 Task: Create in the project BeyondPlan and in the Backlog issue 'Develop a new feature to allow for dynamic form creation and customization' a child issue 'Integration with safety management systems', and assign it to team member softage.2@softage.net. Create in the project BeyondPlan and in the Backlog issue 'Improve the accuracy of search results by implementing machine learning algorithms' a child issue 'Code optimization for low-latency data encryption', and assign it to team member softage.3@softage.net
Action: Mouse moved to (231, 62)
Screenshot: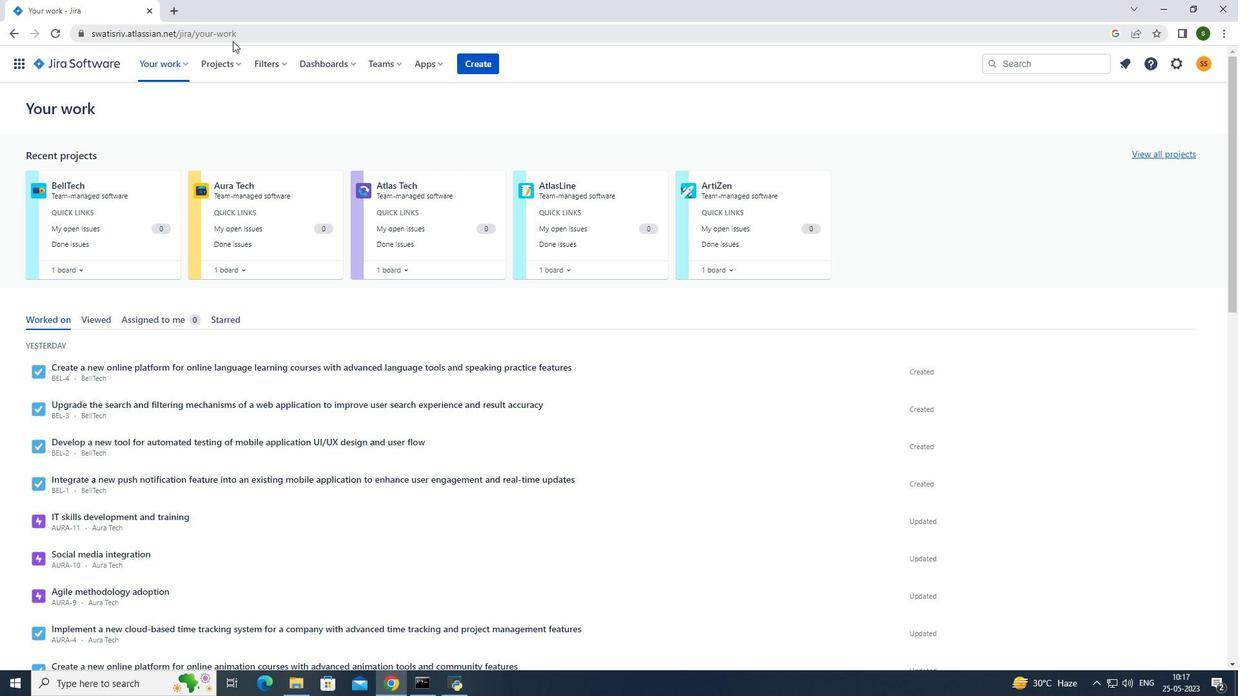 
Action: Mouse pressed left at (231, 62)
Screenshot: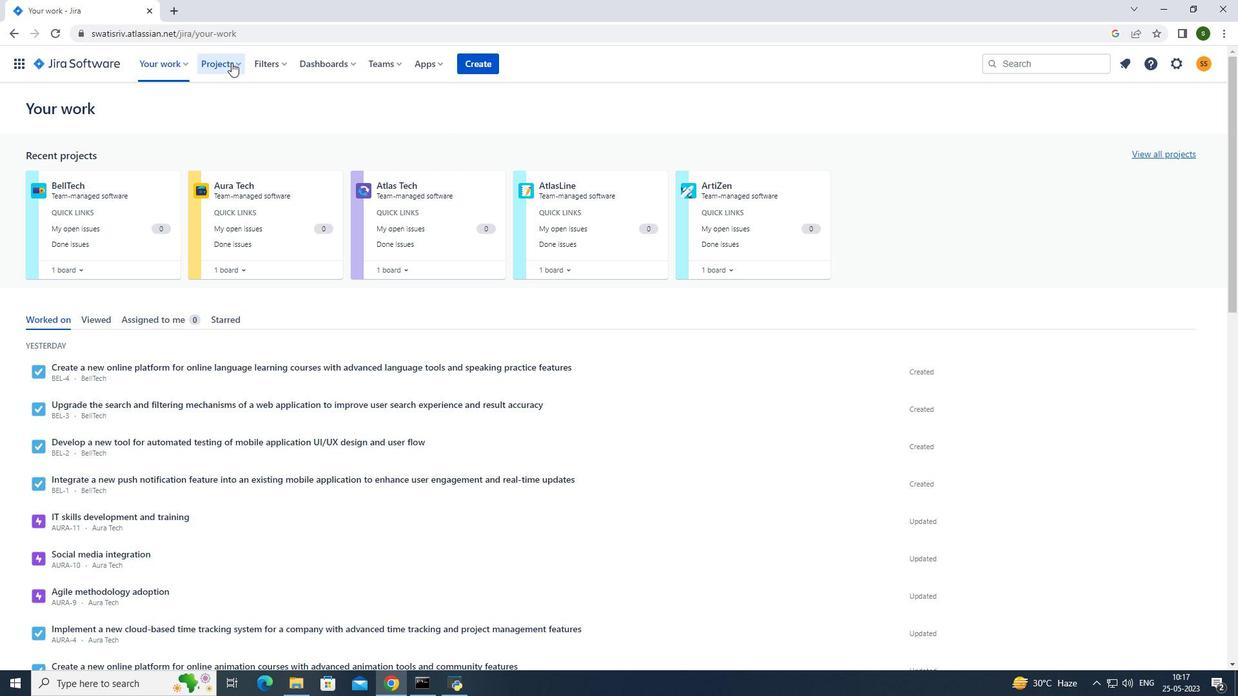 
Action: Mouse moved to (259, 118)
Screenshot: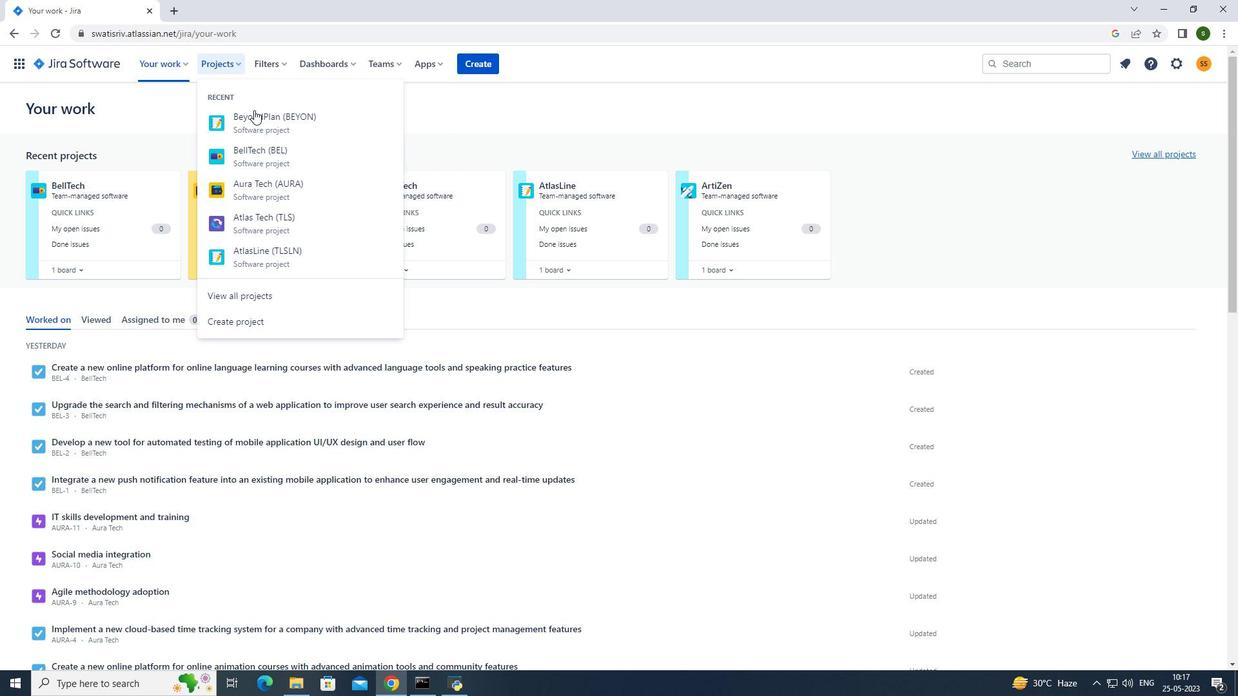 
Action: Mouse pressed left at (259, 118)
Screenshot: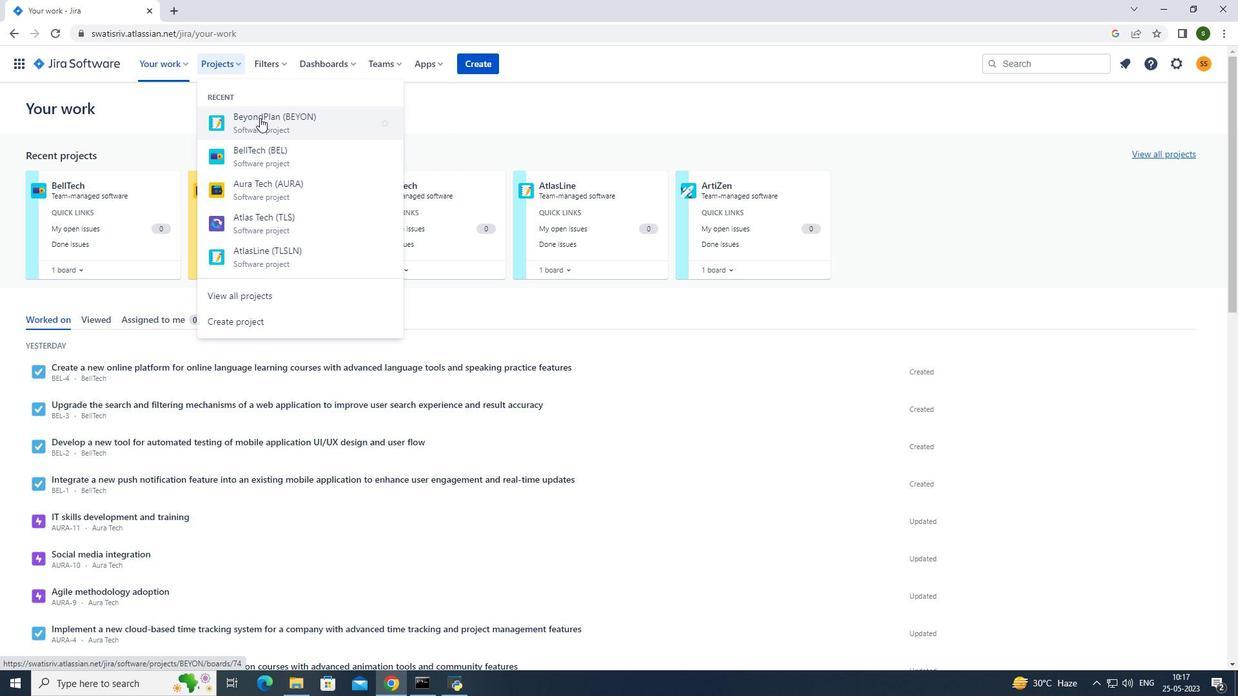 
Action: Mouse moved to (280, 438)
Screenshot: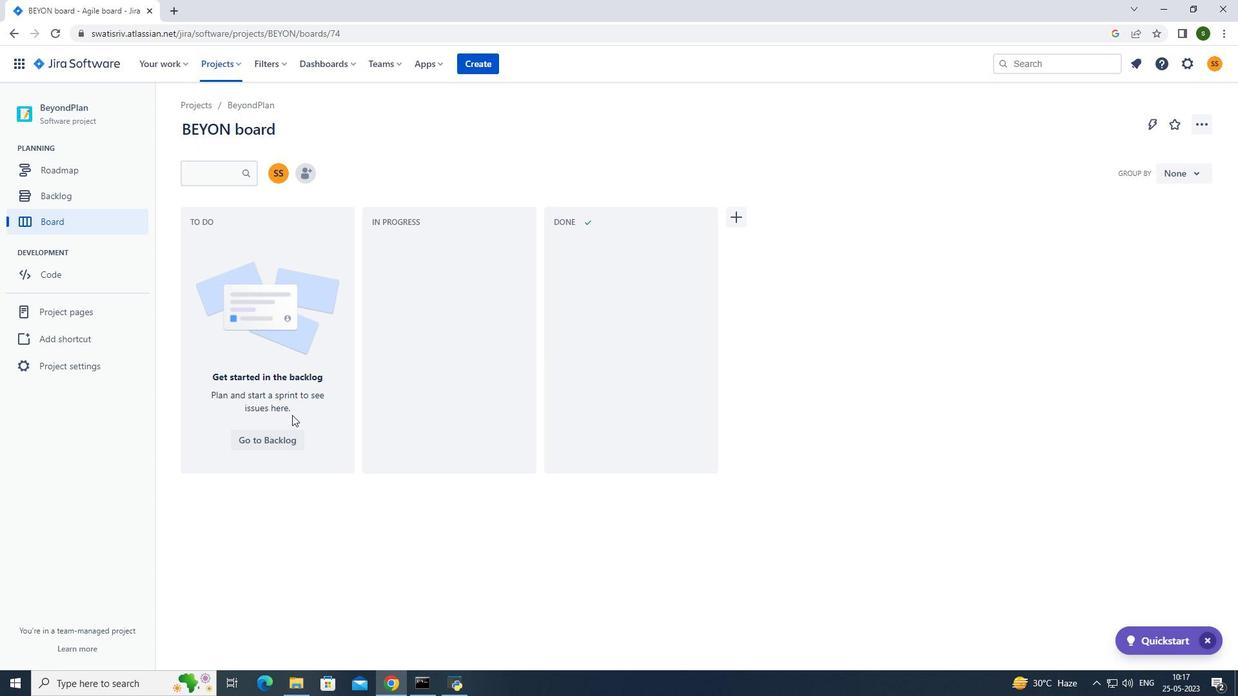 
Action: Mouse pressed left at (280, 438)
Screenshot: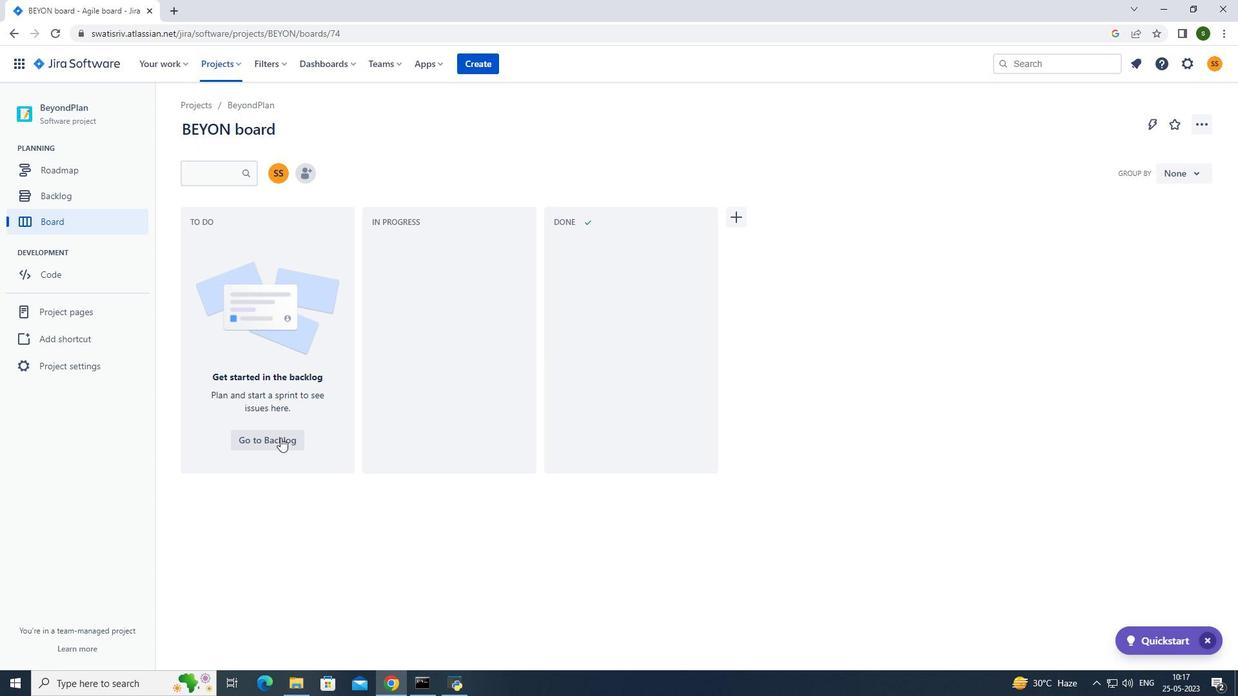 
Action: Mouse moved to (445, 380)
Screenshot: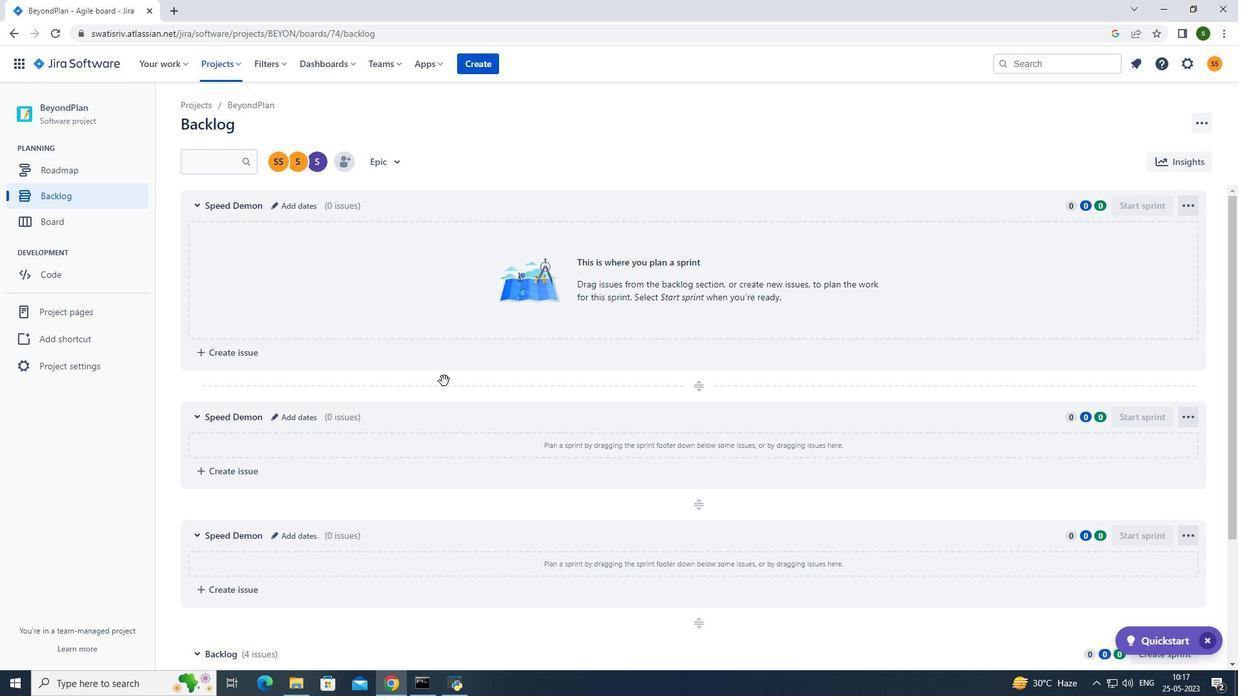 
Action: Mouse scrolled (445, 379) with delta (0, 0)
Screenshot: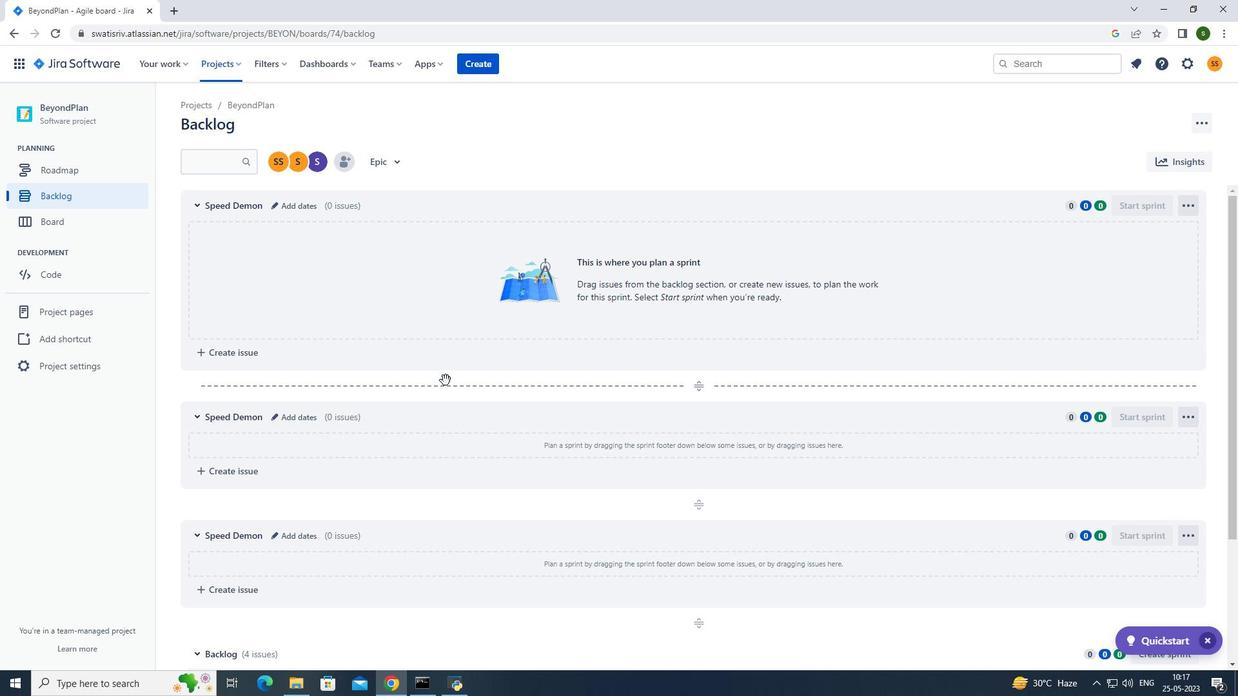 
Action: Mouse scrolled (445, 379) with delta (0, 0)
Screenshot: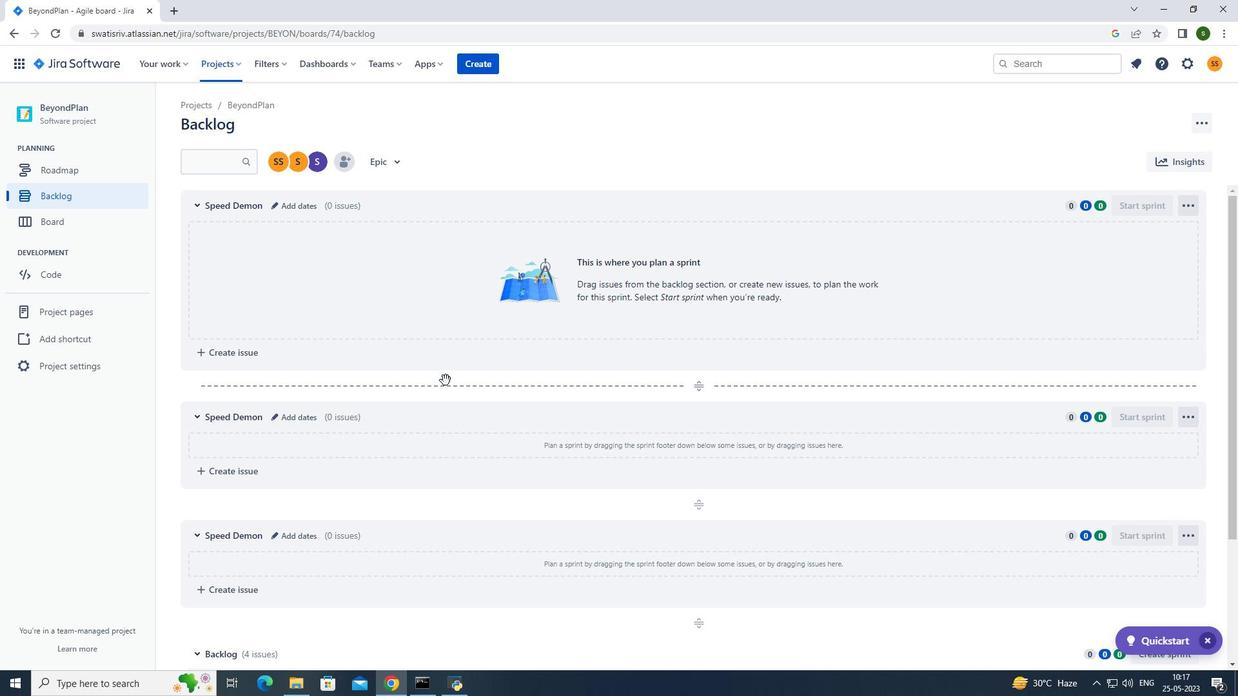 
Action: Mouse scrolled (445, 379) with delta (0, 0)
Screenshot: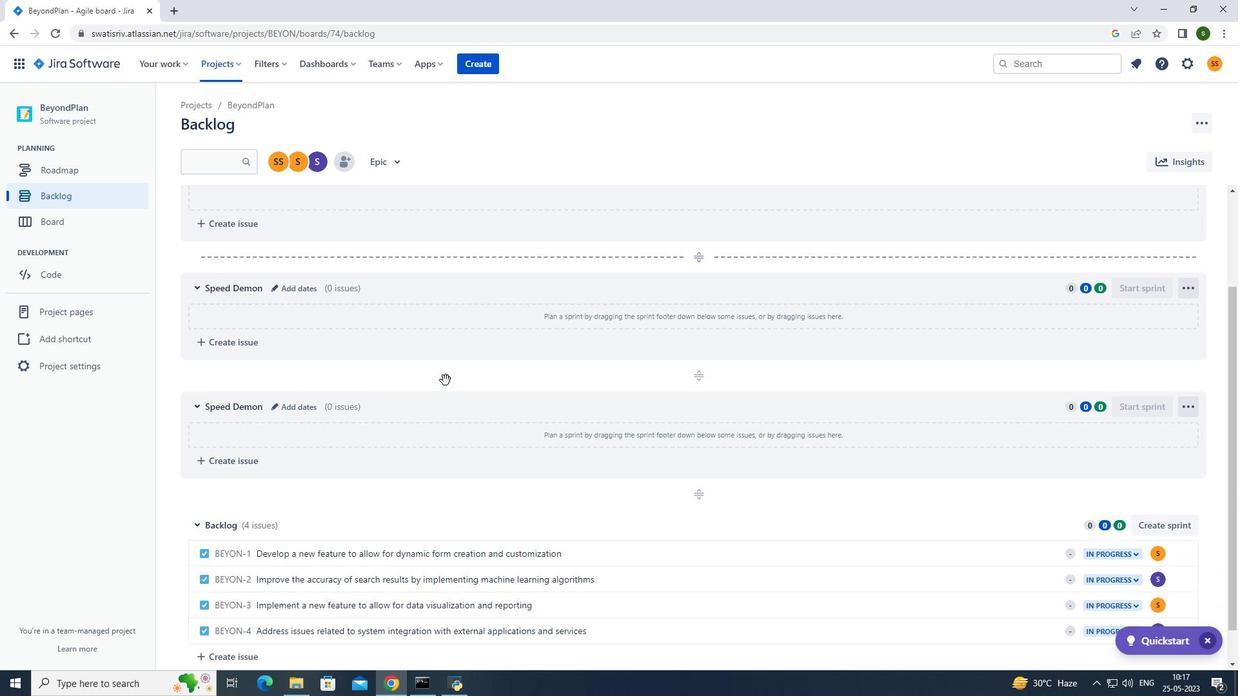
Action: Mouse scrolled (445, 379) with delta (0, 0)
Screenshot: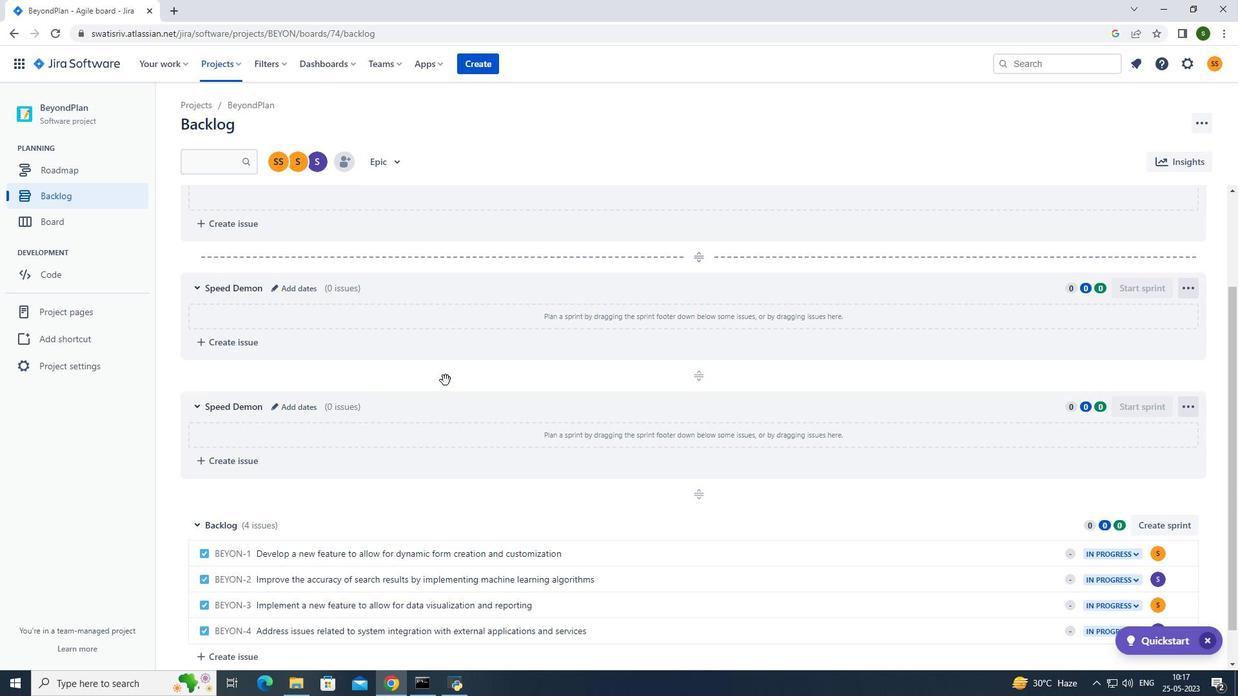 
Action: Mouse scrolled (445, 379) with delta (0, 0)
Screenshot: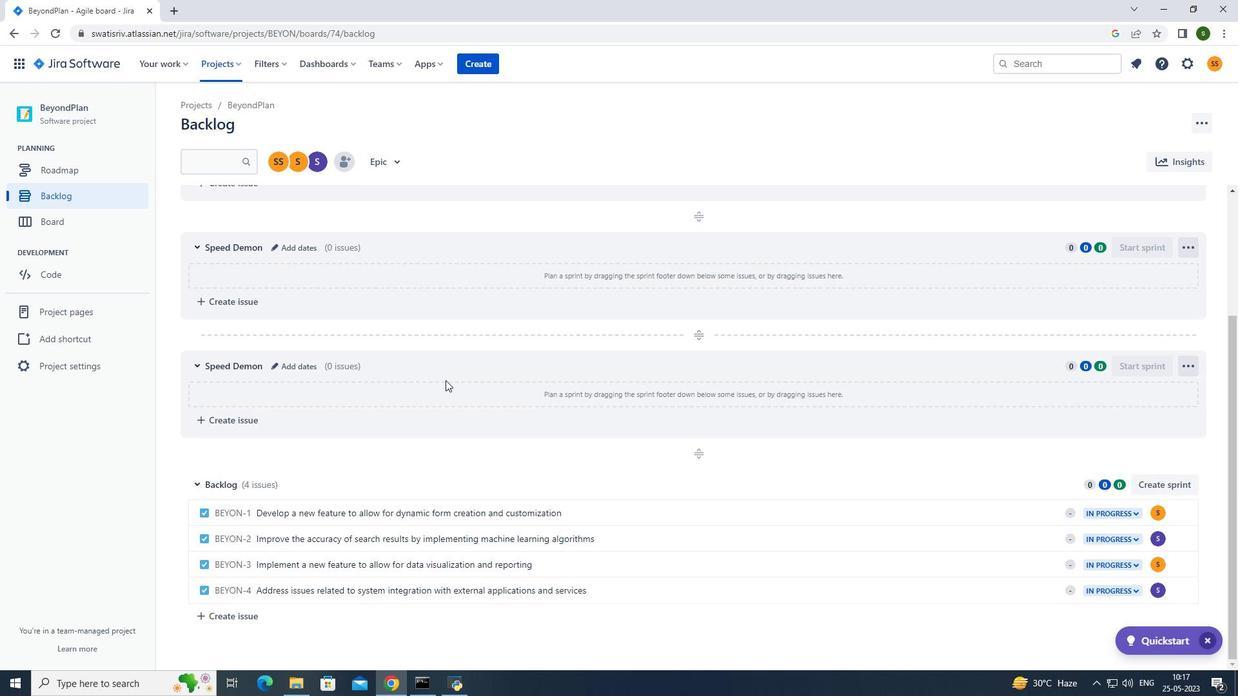 
Action: Mouse scrolled (445, 379) with delta (0, 0)
Screenshot: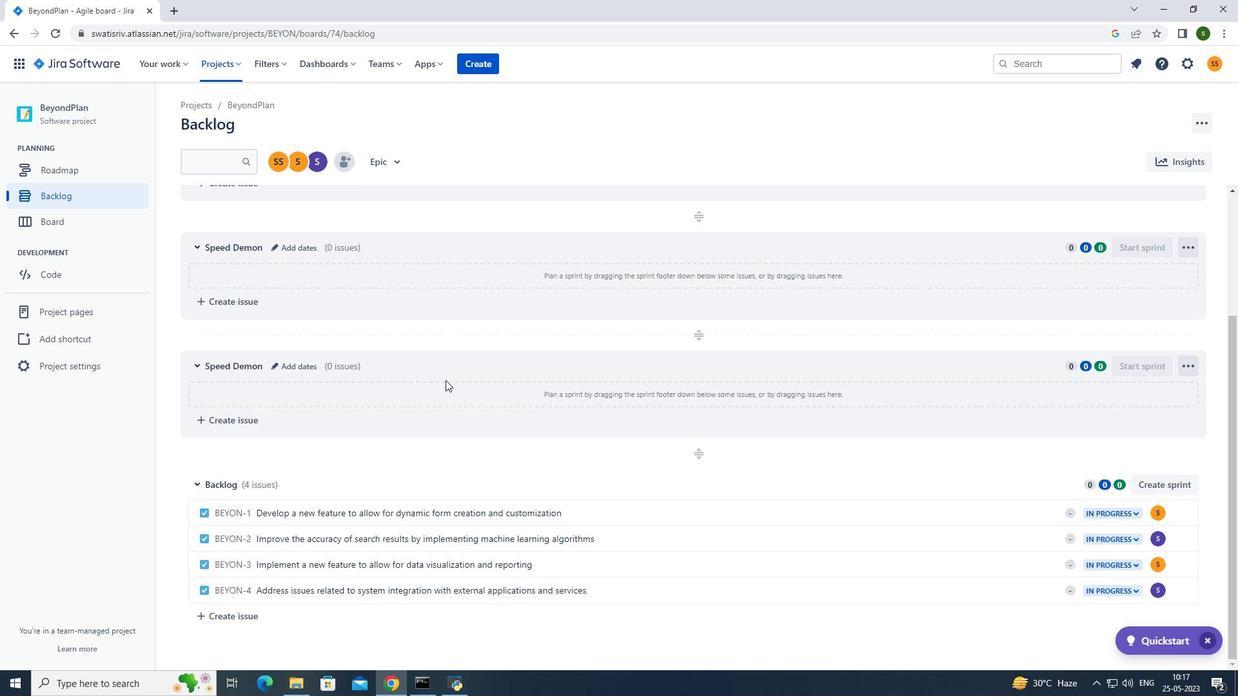 
Action: Mouse moved to (803, 513)
Screenshot: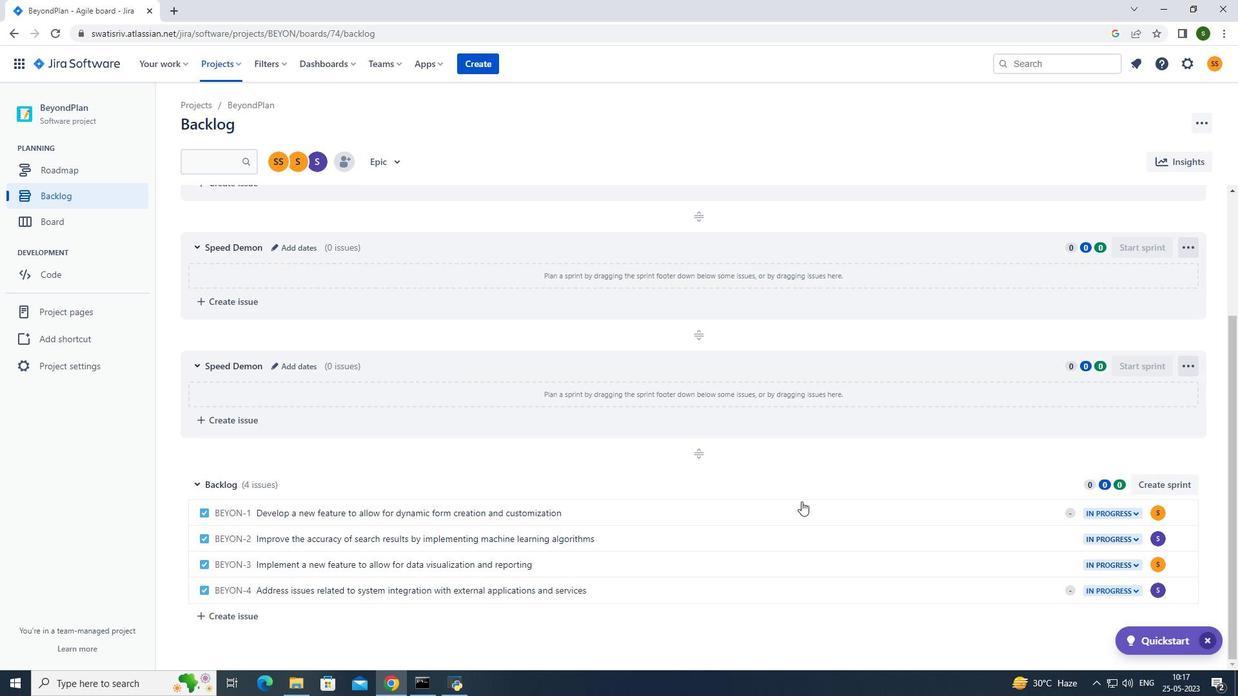 
Action: Mouse pressed left at (803, 513)
Screenshot: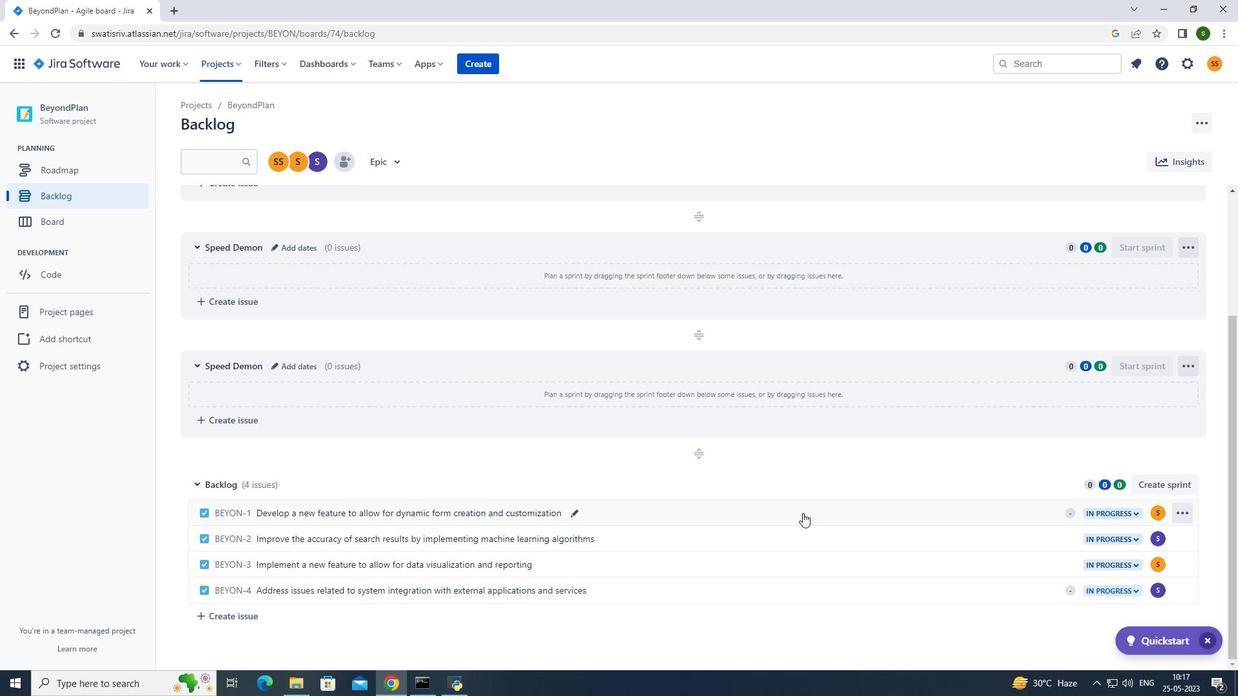 
Action: Mouse moved to (1005, 296)
Screenshot: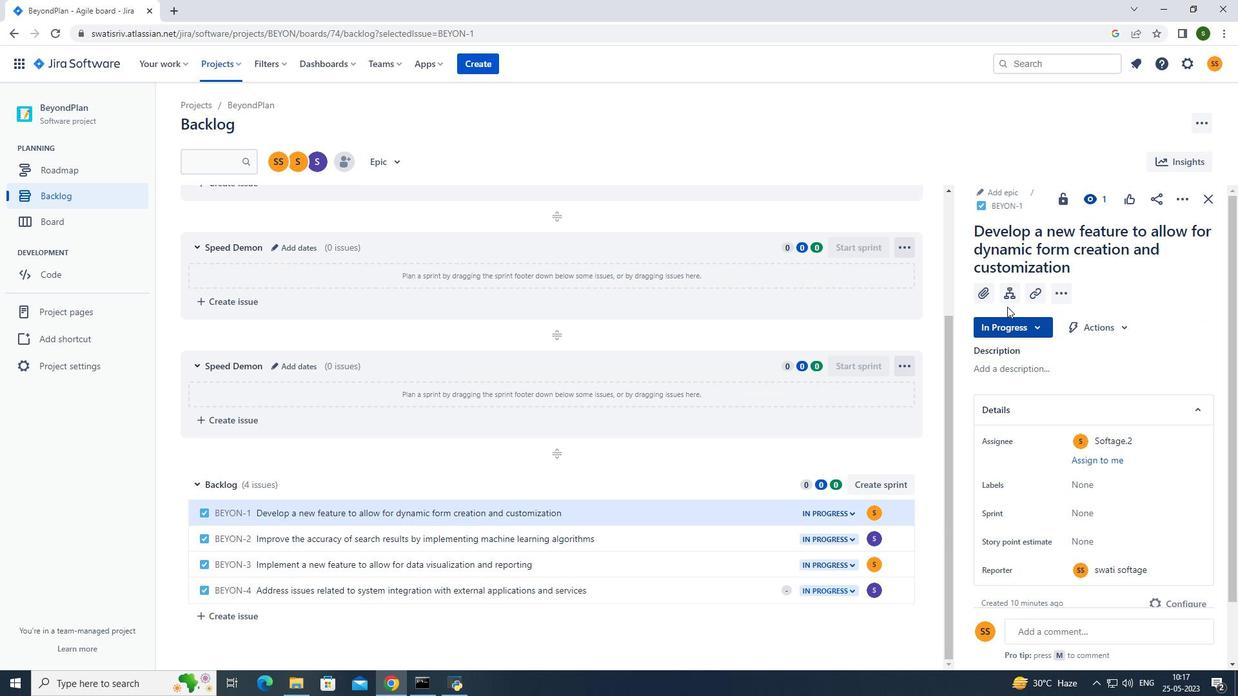 
Action: Mouse pressed left at (1005, 296)
Screenshot: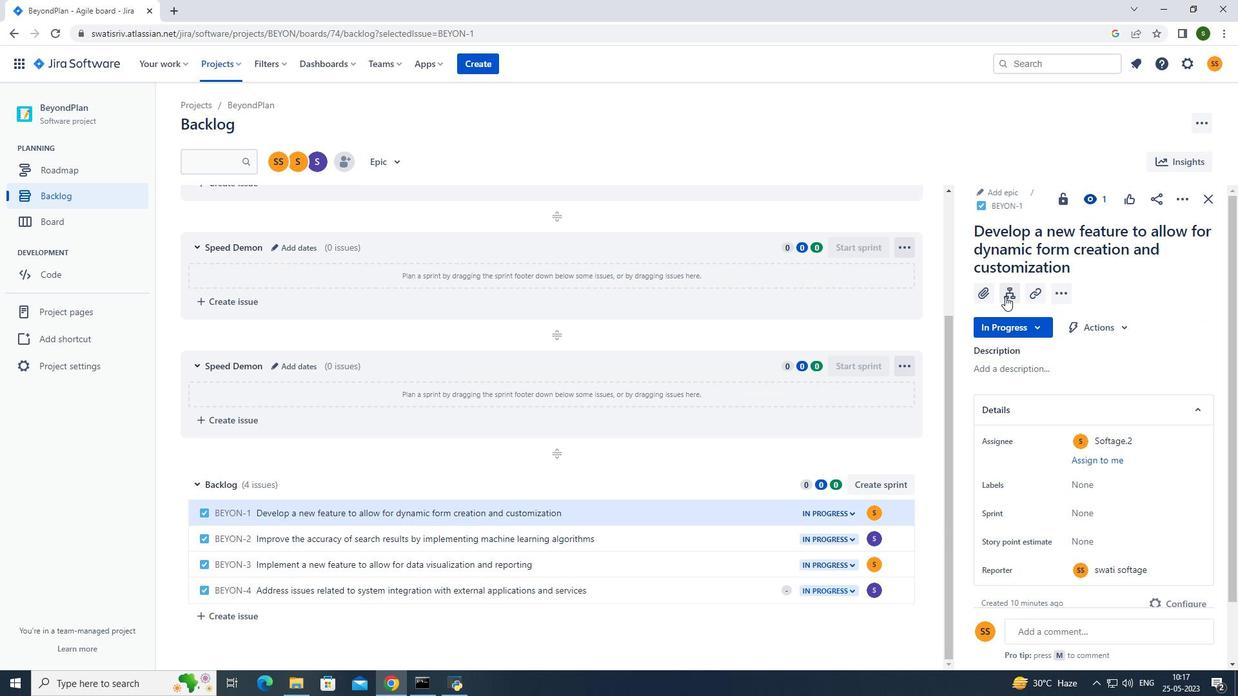 
Action: Mouse moved to (1011, 414)
Screenshot: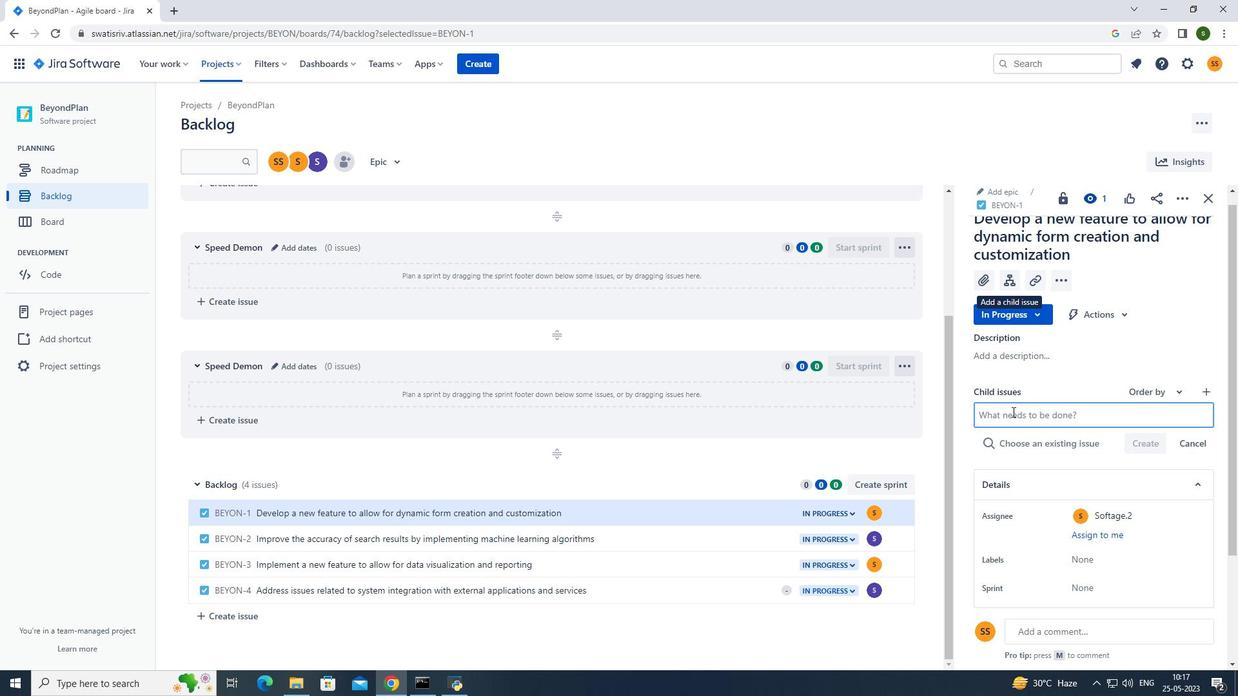 
Action: Mouse pressed left at (1011, 414)
Screenshot: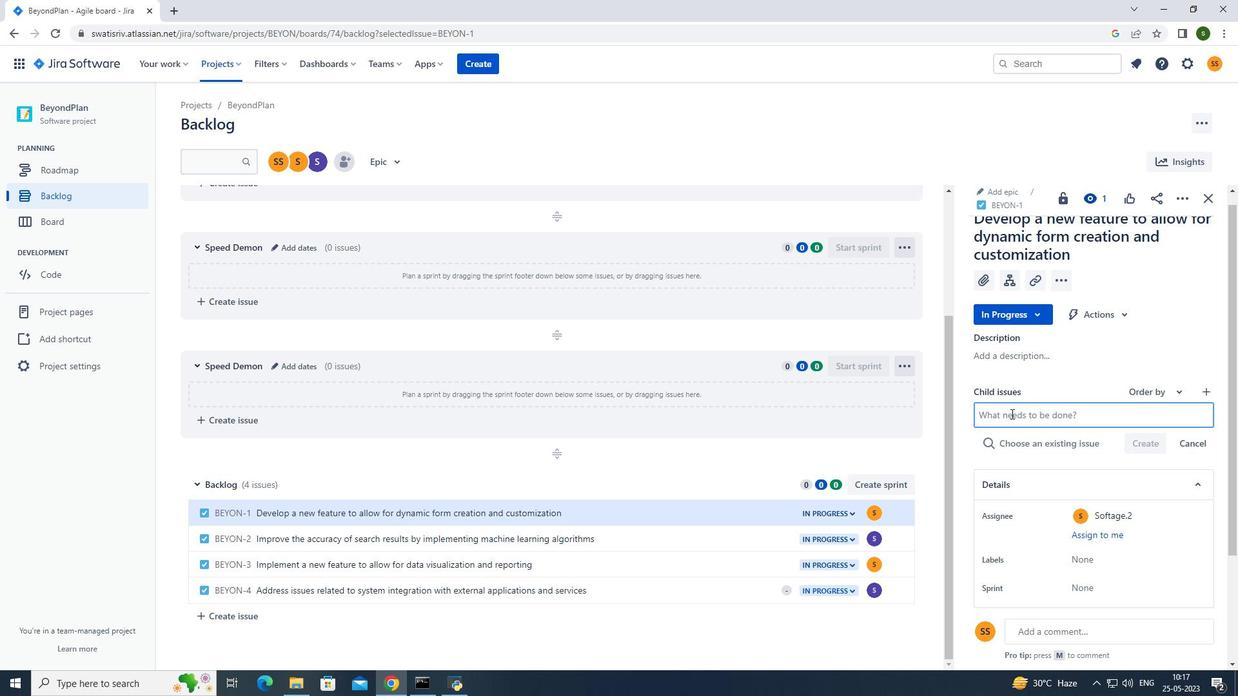 
Action: Key pressed <Key.caps_lock>I<Key.caps_lock>ntegray<Key.backspace>tion<Key.space>with<Key.space>safety<Key.space>management<Key.space>systems<Key.enter>
Screenshot: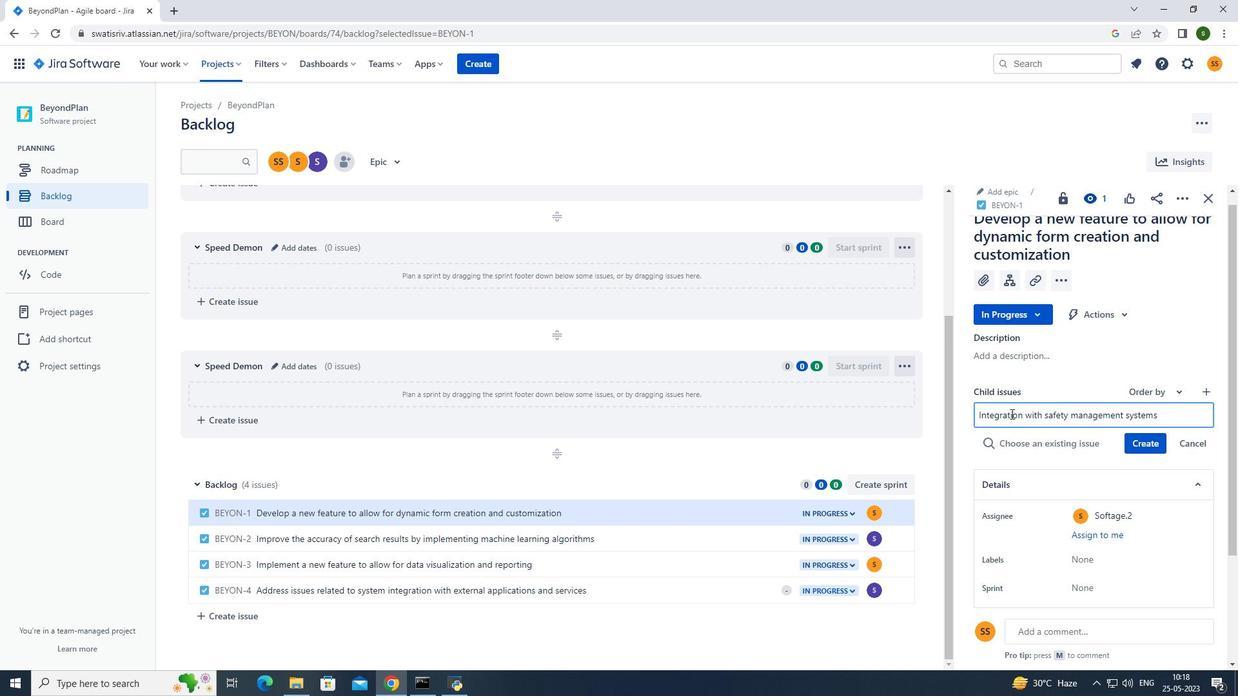 
Action: Mouse moved to (1157, 425)
Screenshot: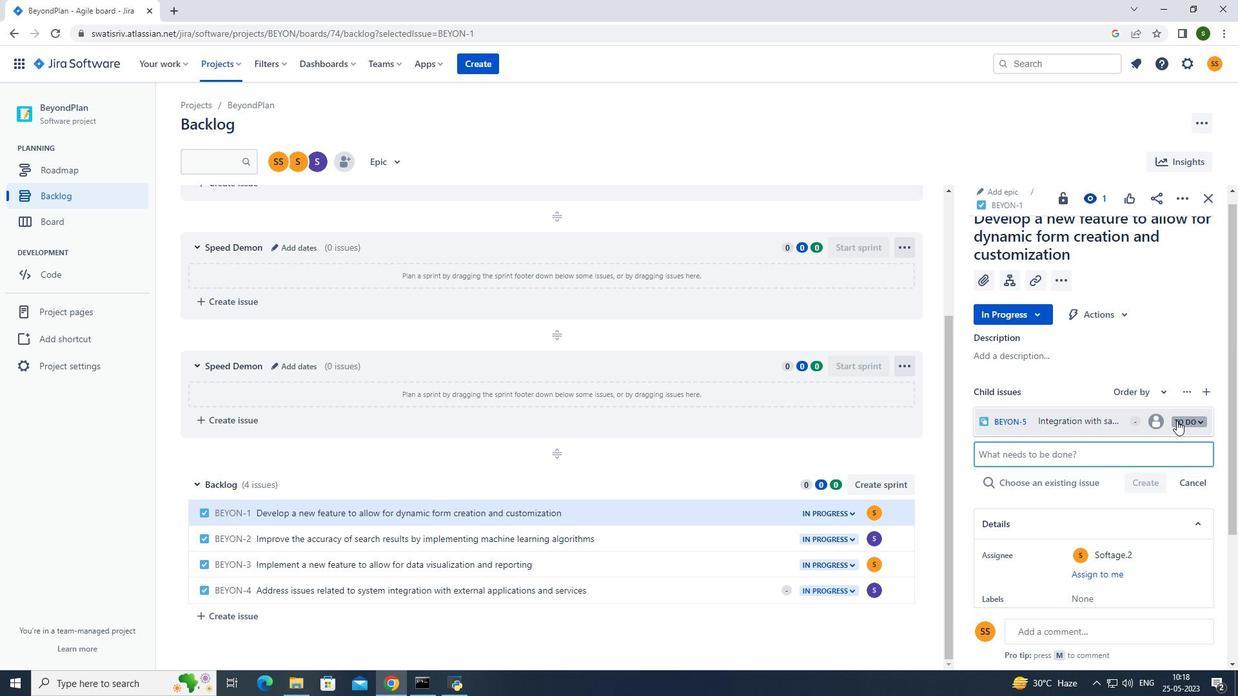 
Action: Mouse pressed left at (1157, 425)
Screenshot: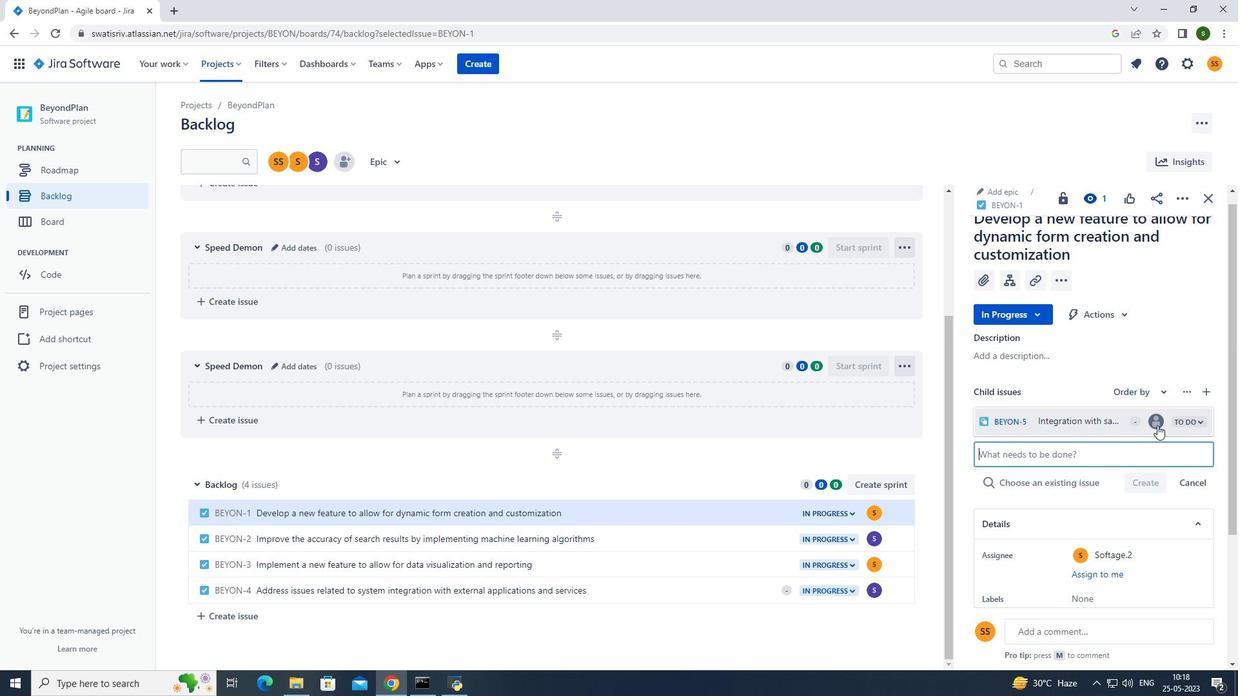 
Action: Mouse moved to (1047, 350)
Screenshot: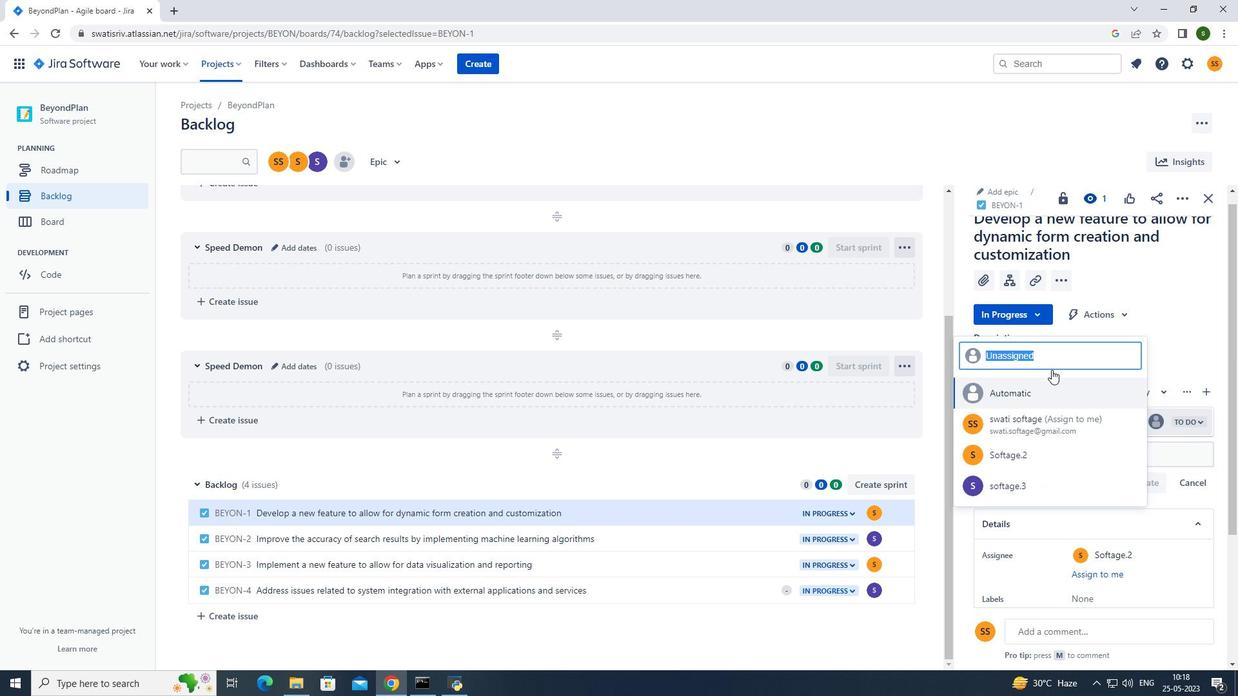
Action: Key pressed softage.2<Key.shift>@softage.net
Screenshot: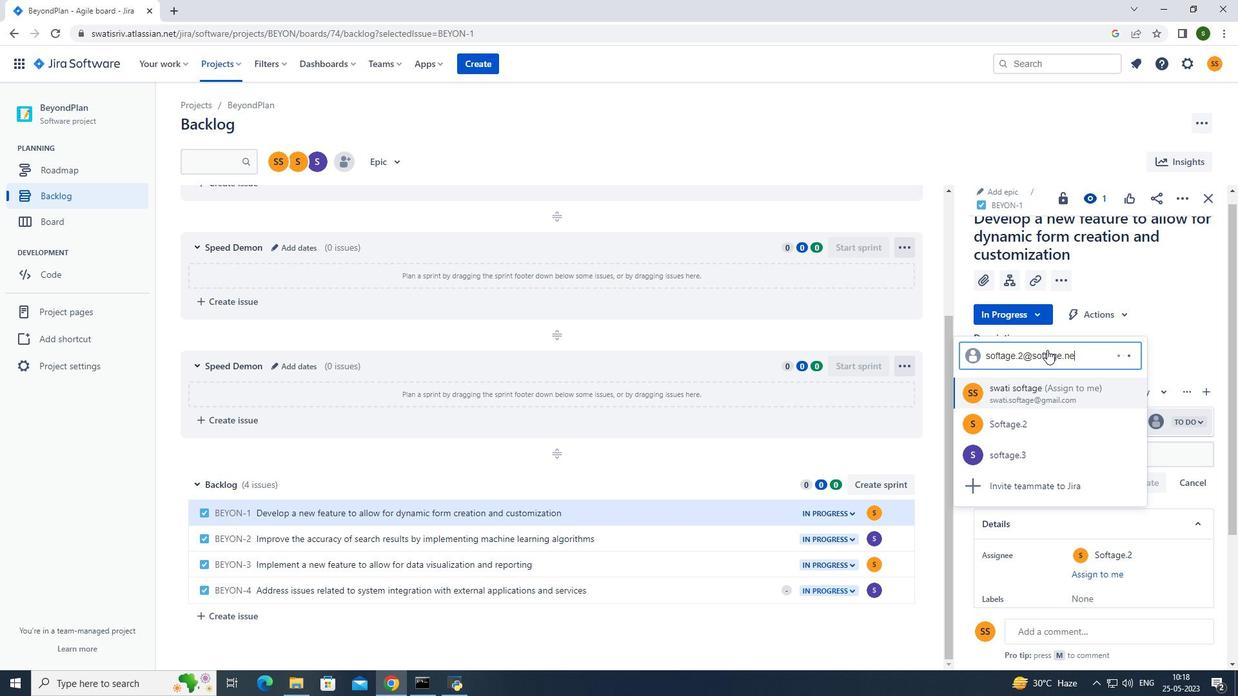 
Action: Mouse moved to (1044, 424)
Screenshot: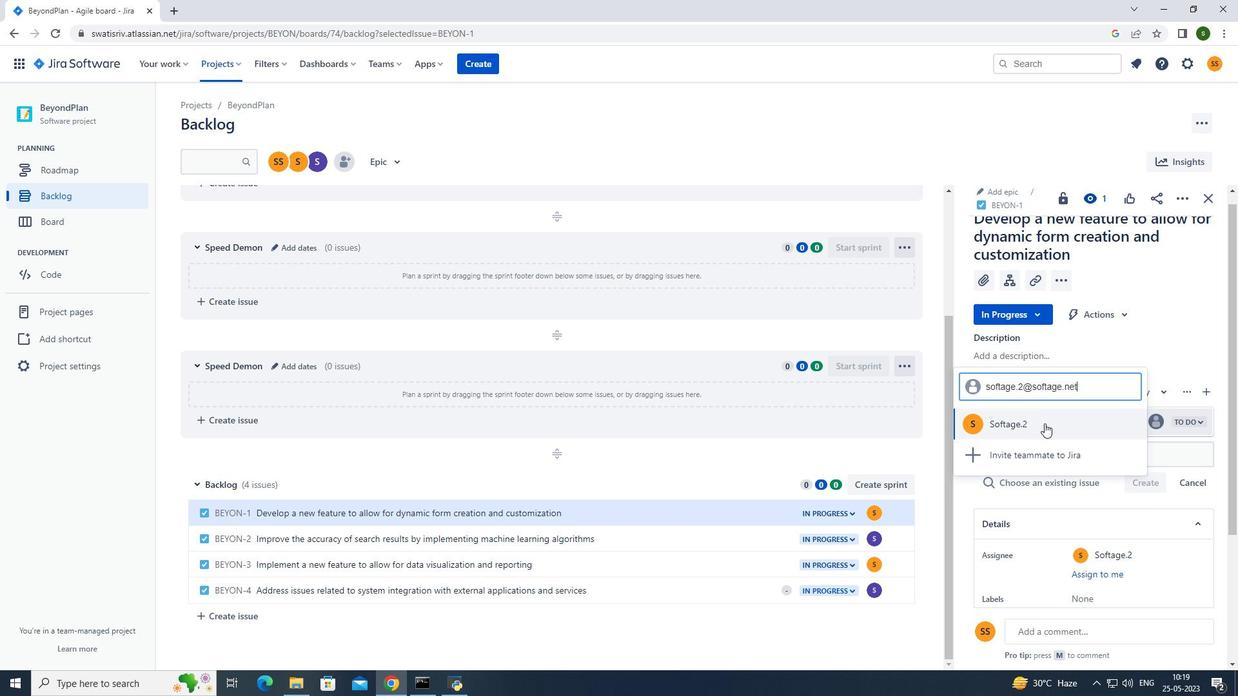 
Action: Mouse pressed left at (1044, 424)
Screenshot: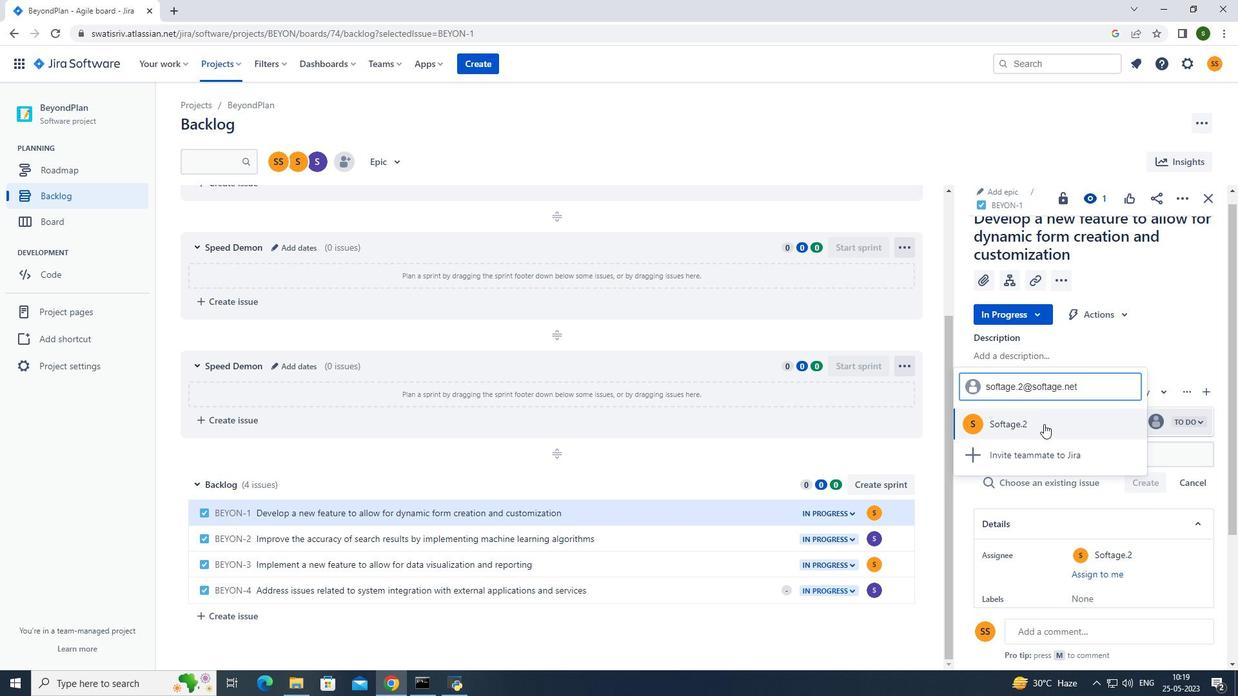 
Action: Mouse moved to (225, 70)
Screenshot: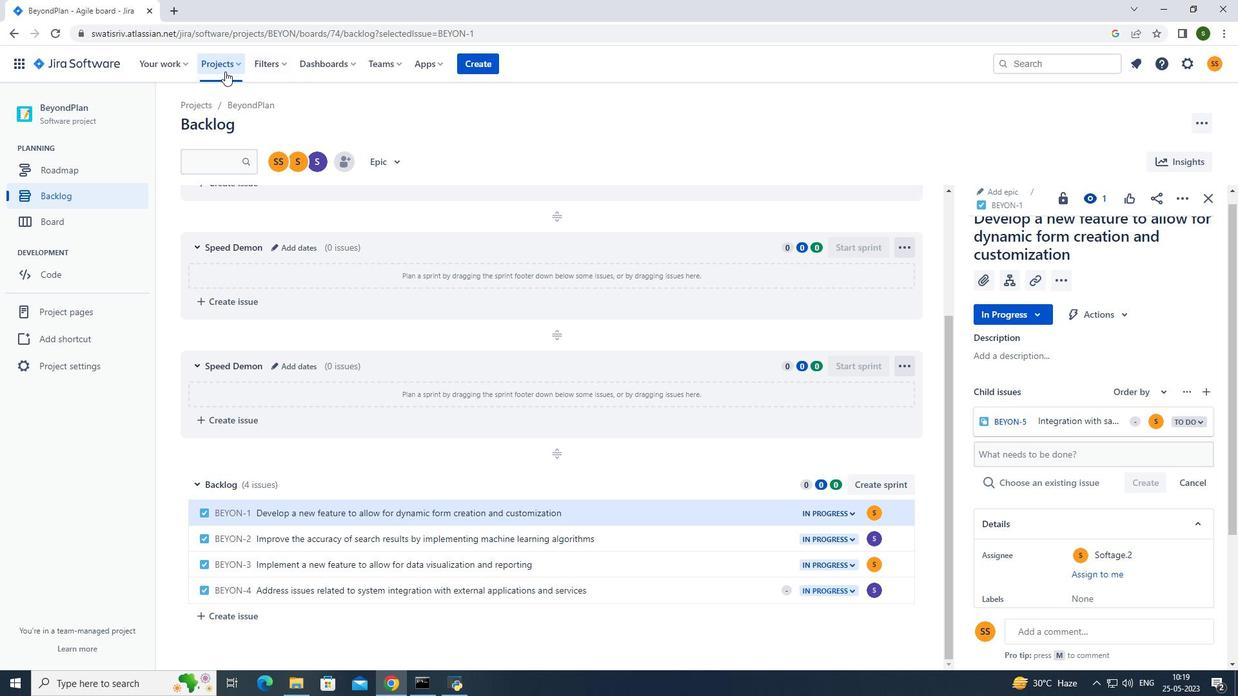 
Action: Mouse pressed left at (225, 70)
Screenshot: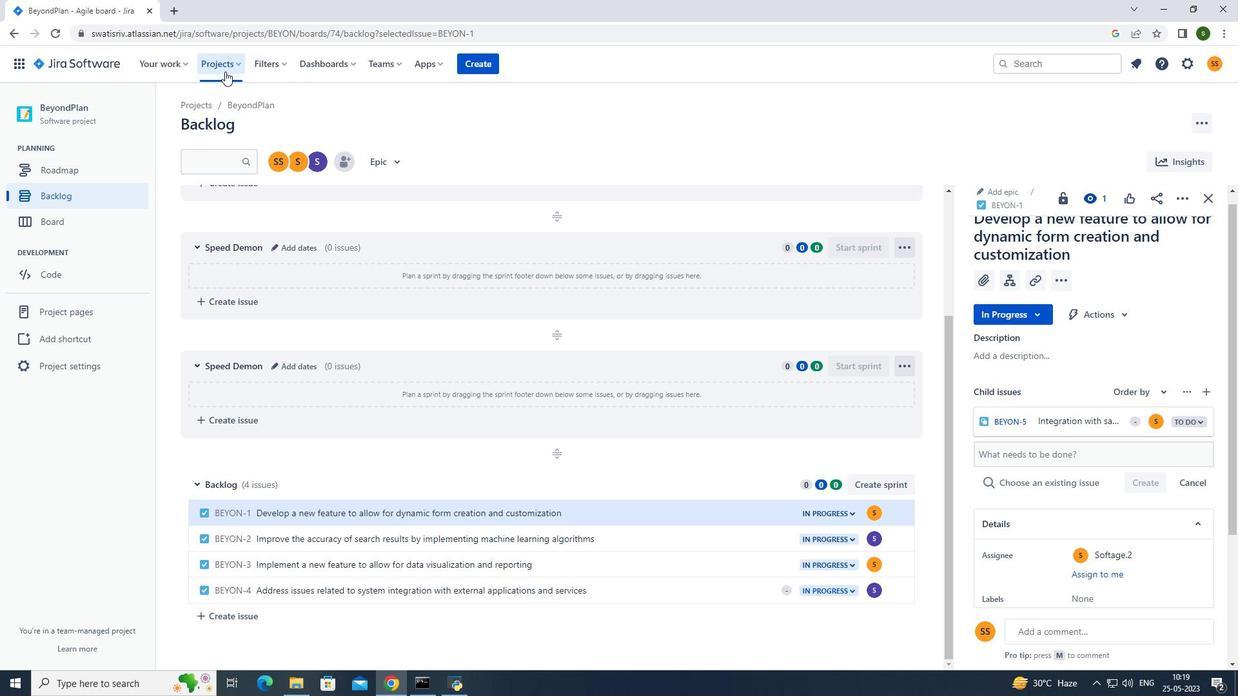 
Action: Mouse moved to (265, 114)
Screenshot: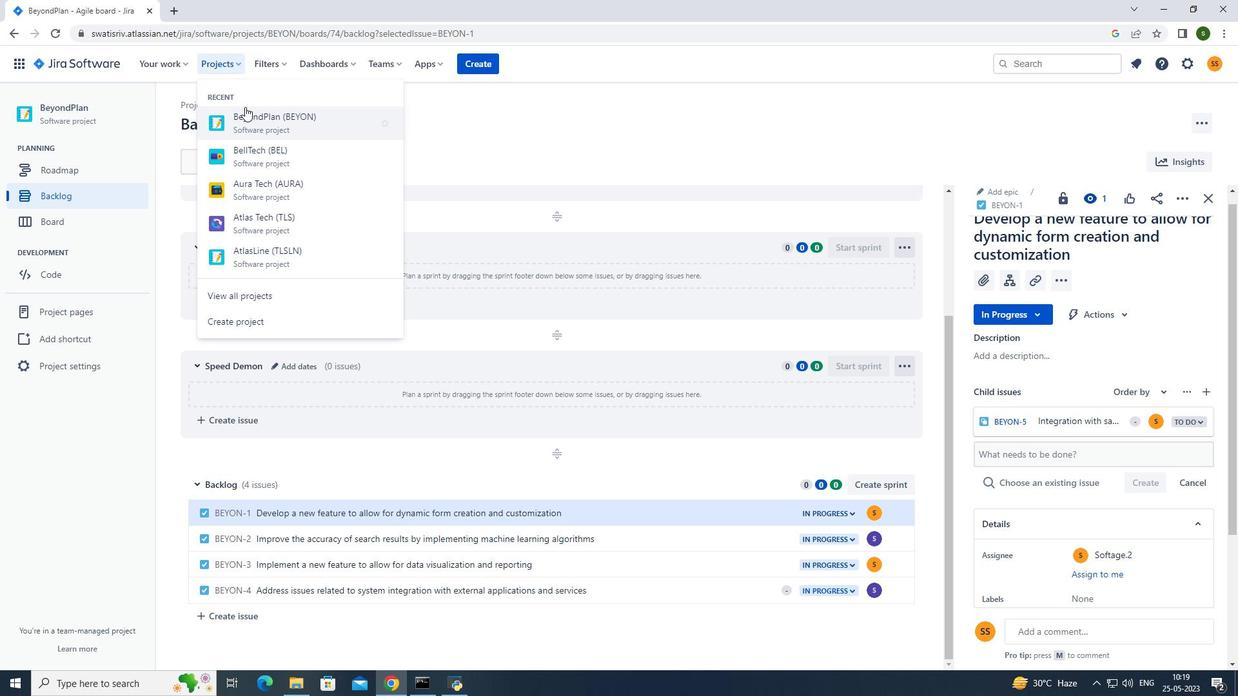 
Action: Mouse pressed left at (265, 114)
Screenshot: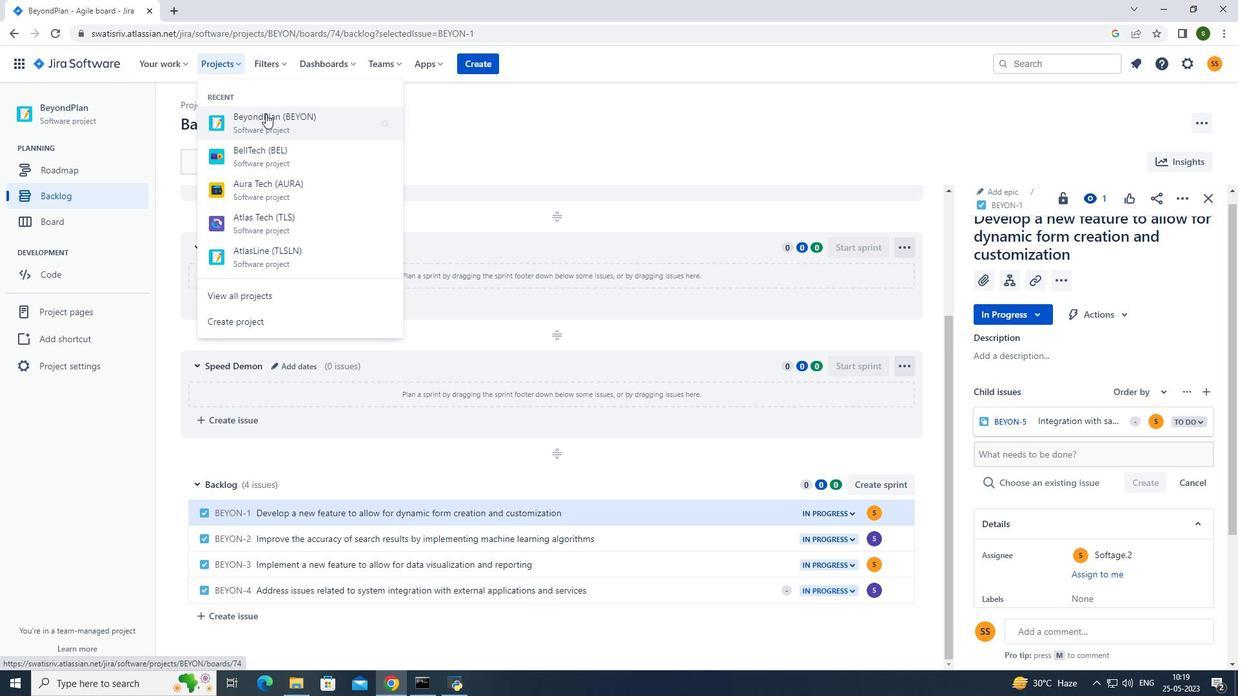 
Action: Mouse moved to (90, 198)
Screenshot: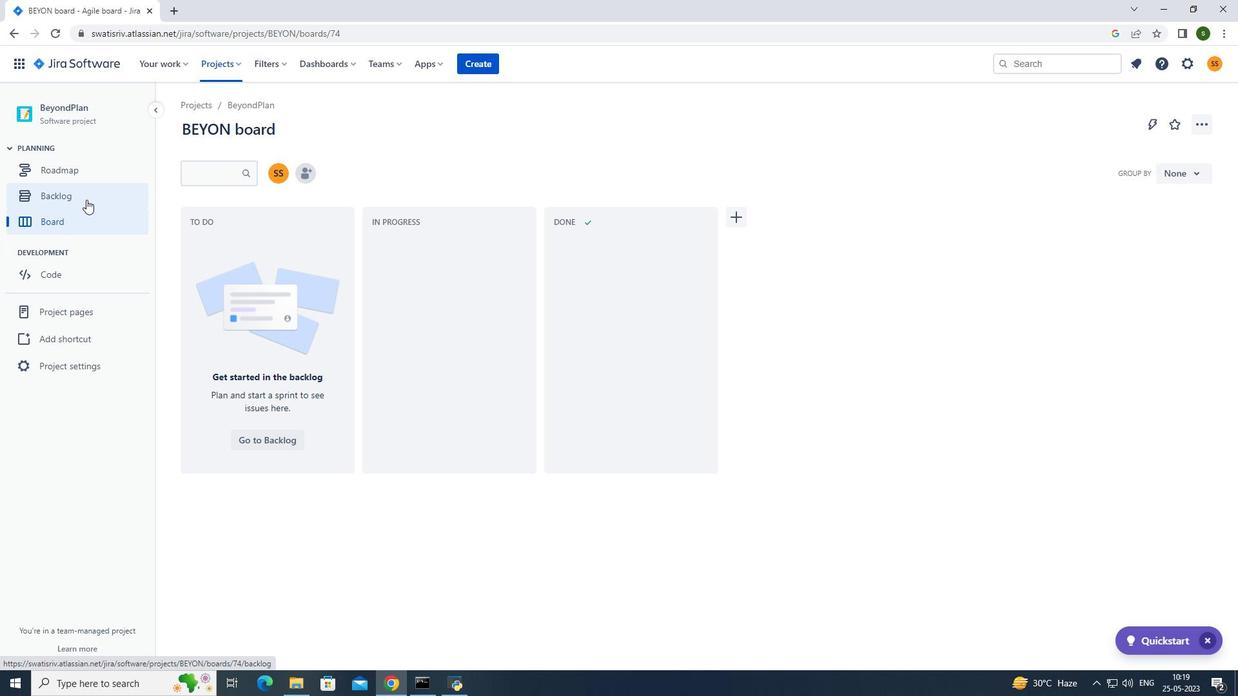 
Action: Mouse pressed left at (90, 198)
Screenshot: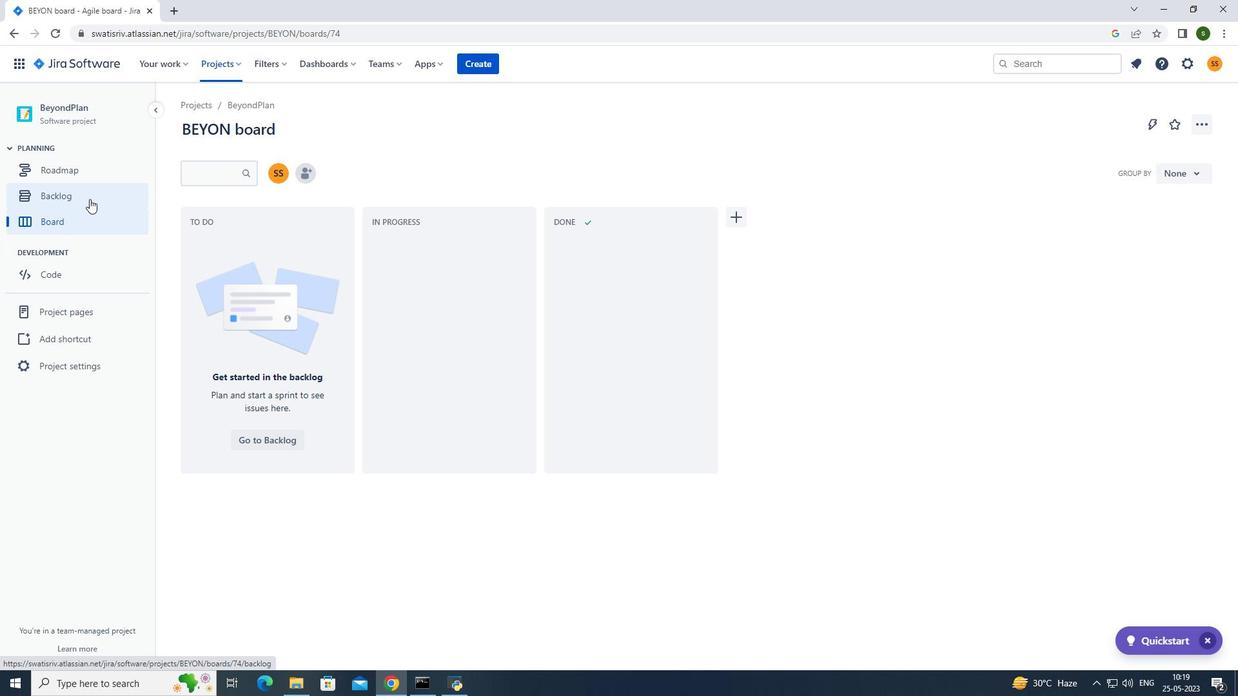 
Action: Mouse moved to (514, 388)
Screenshot: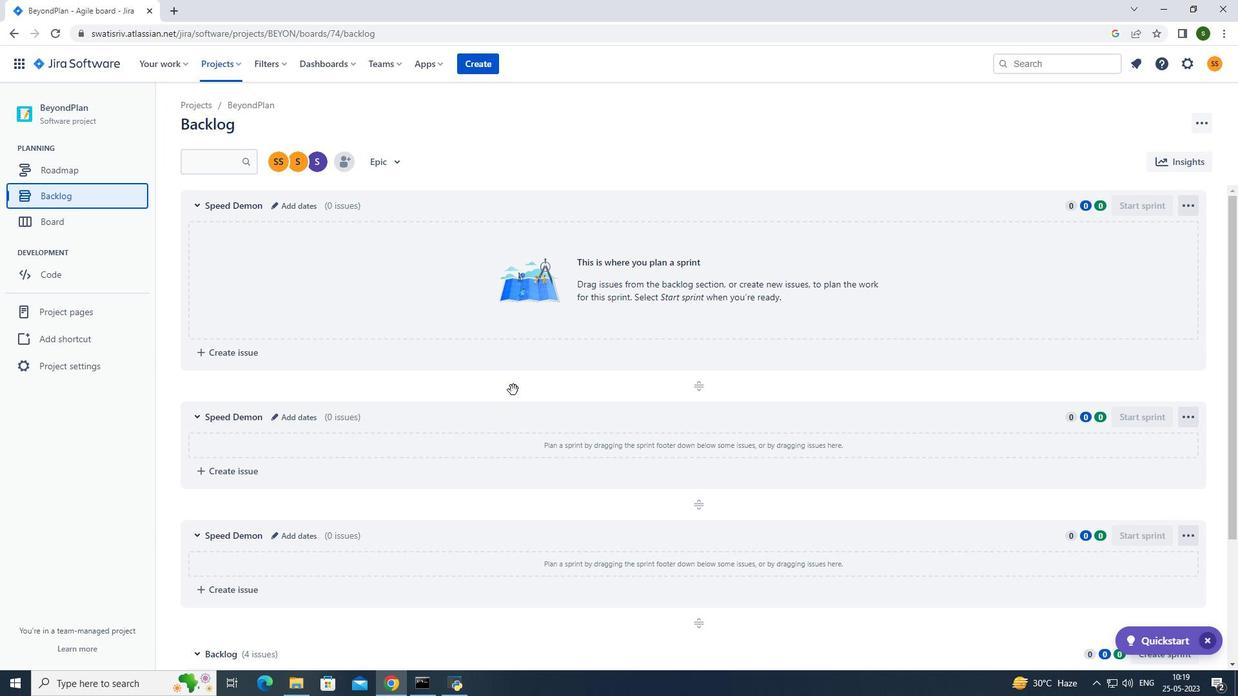 
Action: Mouse scrolled (514, 387) with delta (0, 0)
Screenshot: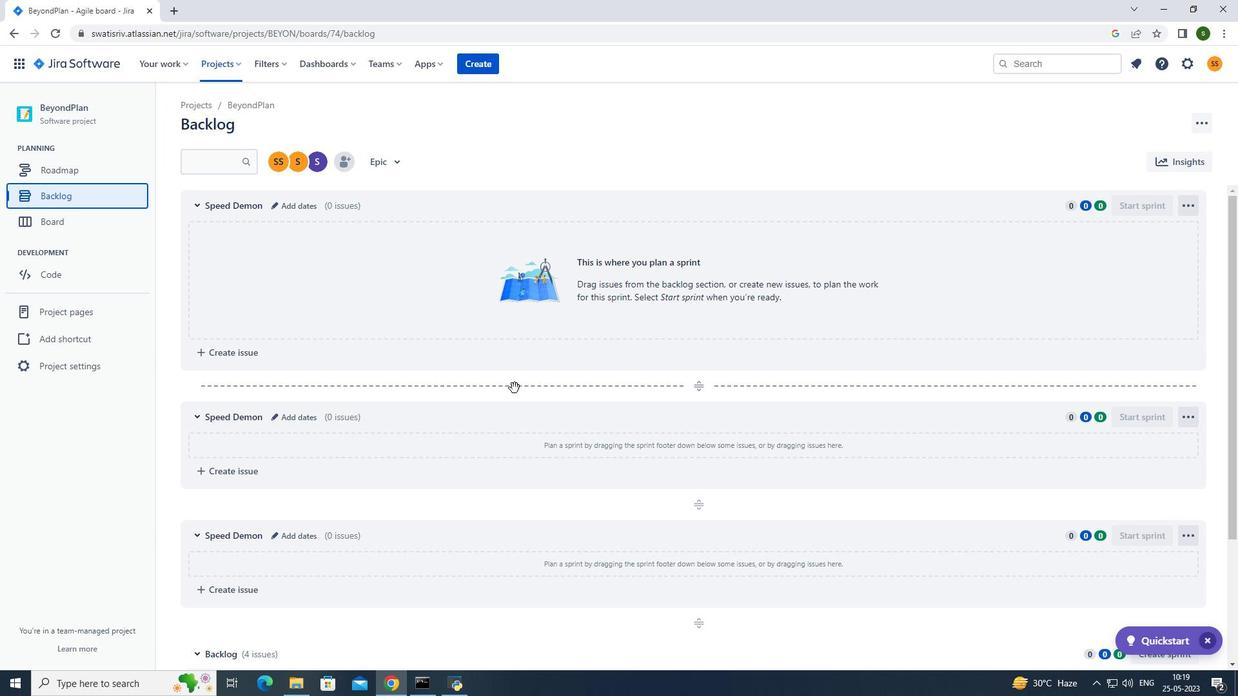 
Action: Mouse scrolled (514, 387) with delta (0, 0)
Screenshot: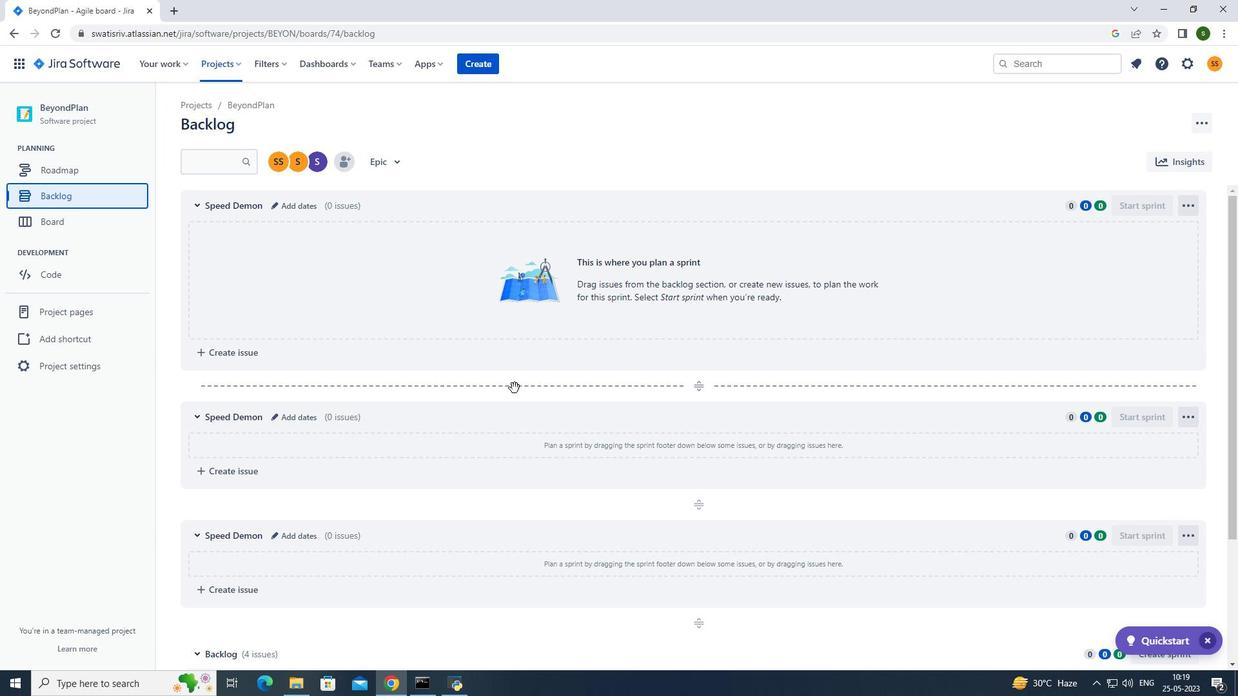 
Action: Mouse scrolled (514, 387) with delta (0, 0)
Screenshot: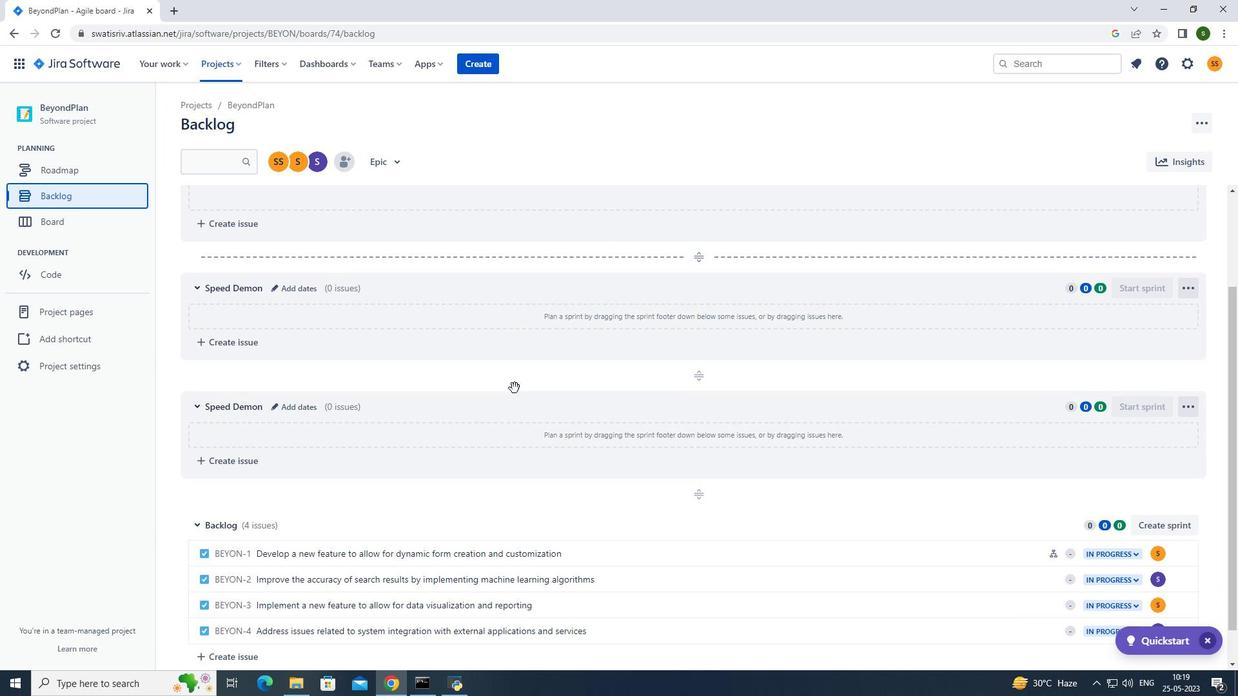 
Action: Mouse scrolled (514, 387) with delta (0, 0)
Screenshot: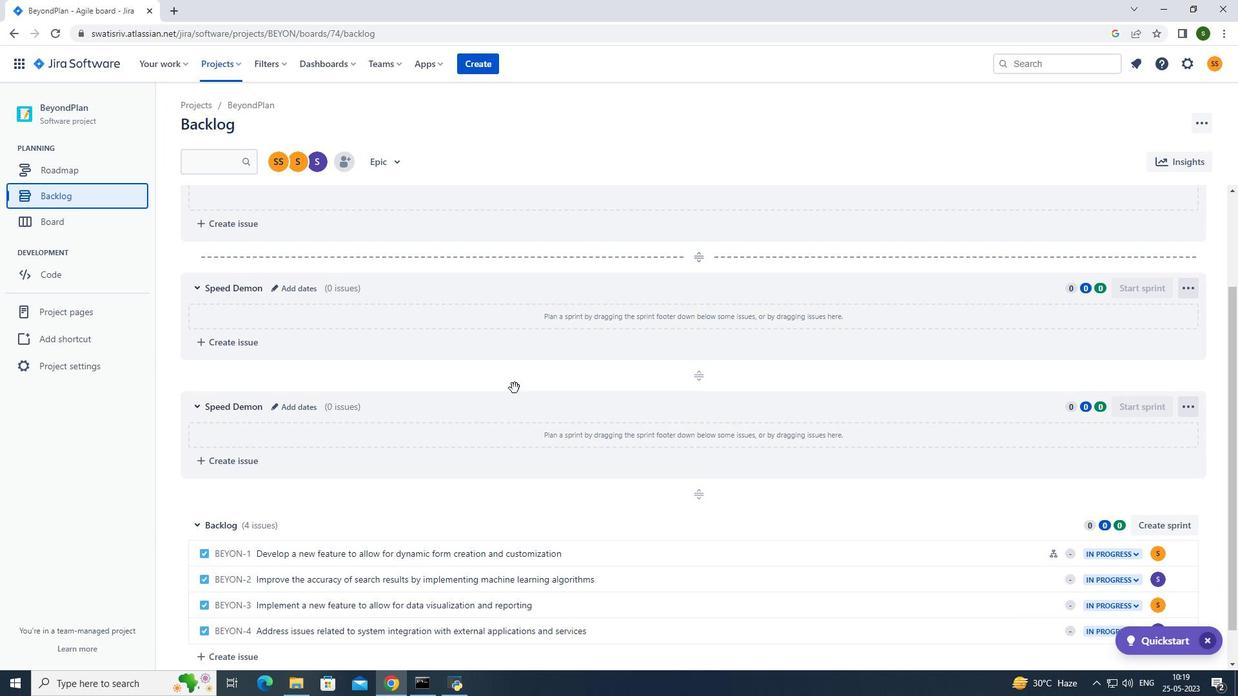 
Action: Mouse scrolled (514, 387) with delta (0, 0)
Screenshot: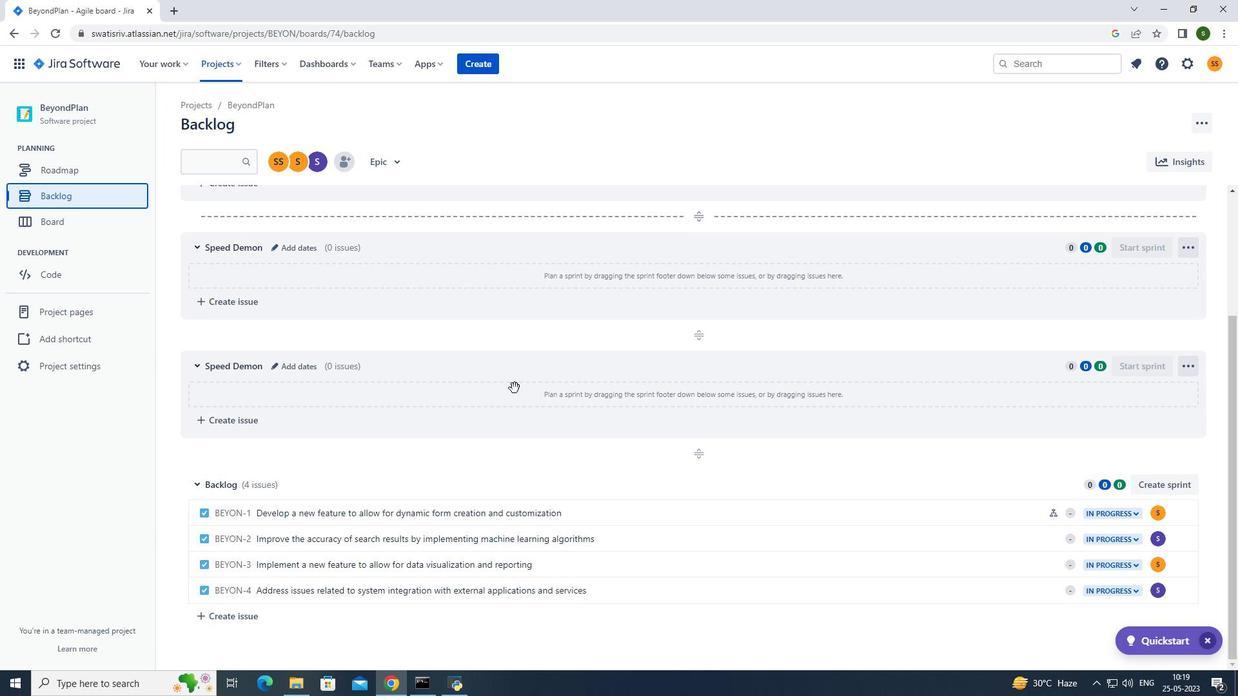 
Action: Mouse moved to (829, 535)
Screenshot: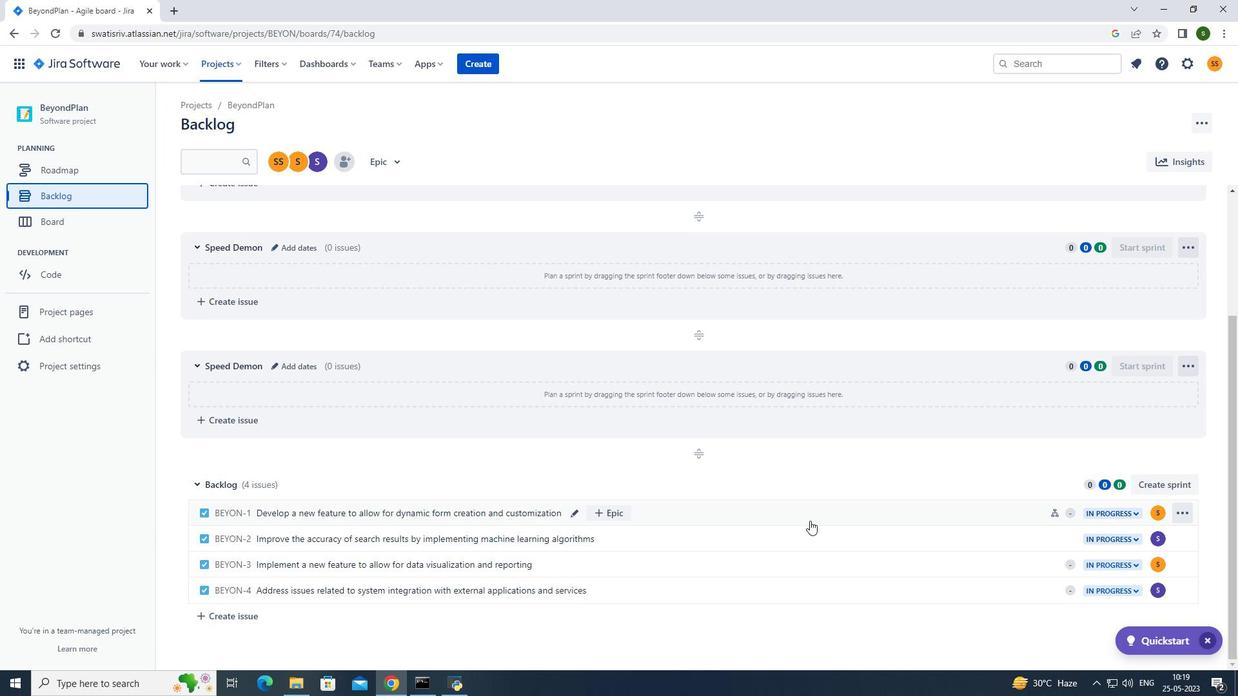 
Action: Mouse pressed left at (829, 535)
Screenshot: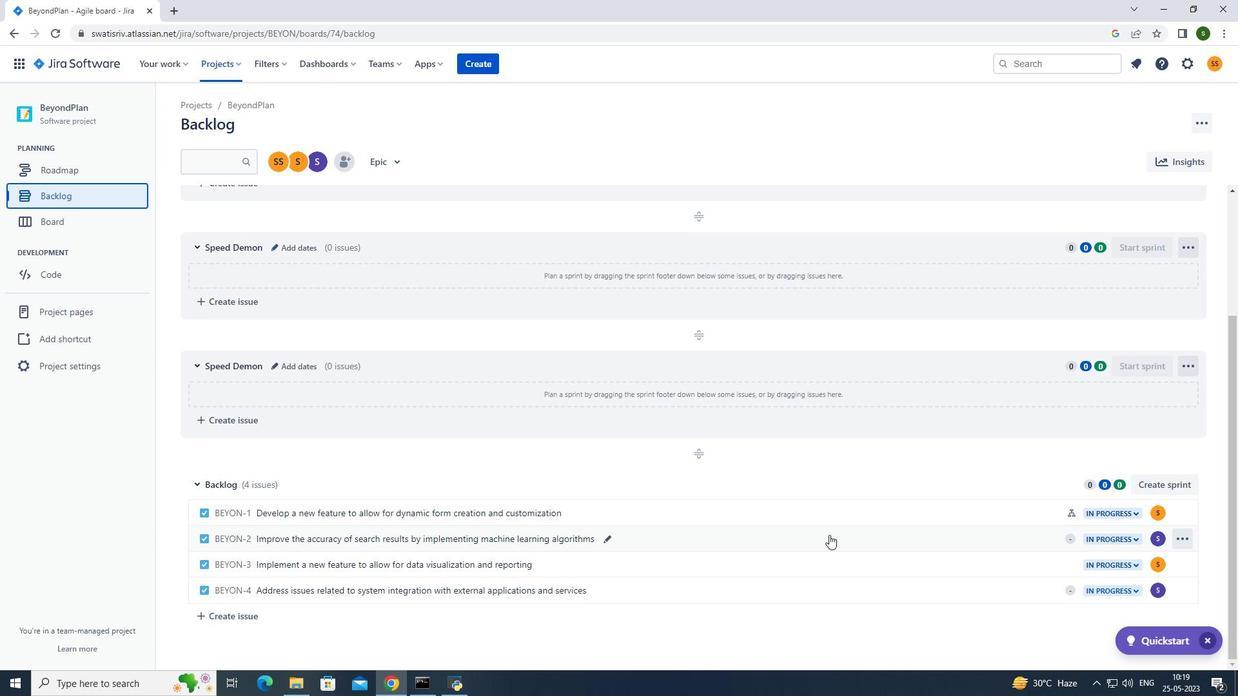 
Action: Mouse moved to (1014, 294)
Screenshot: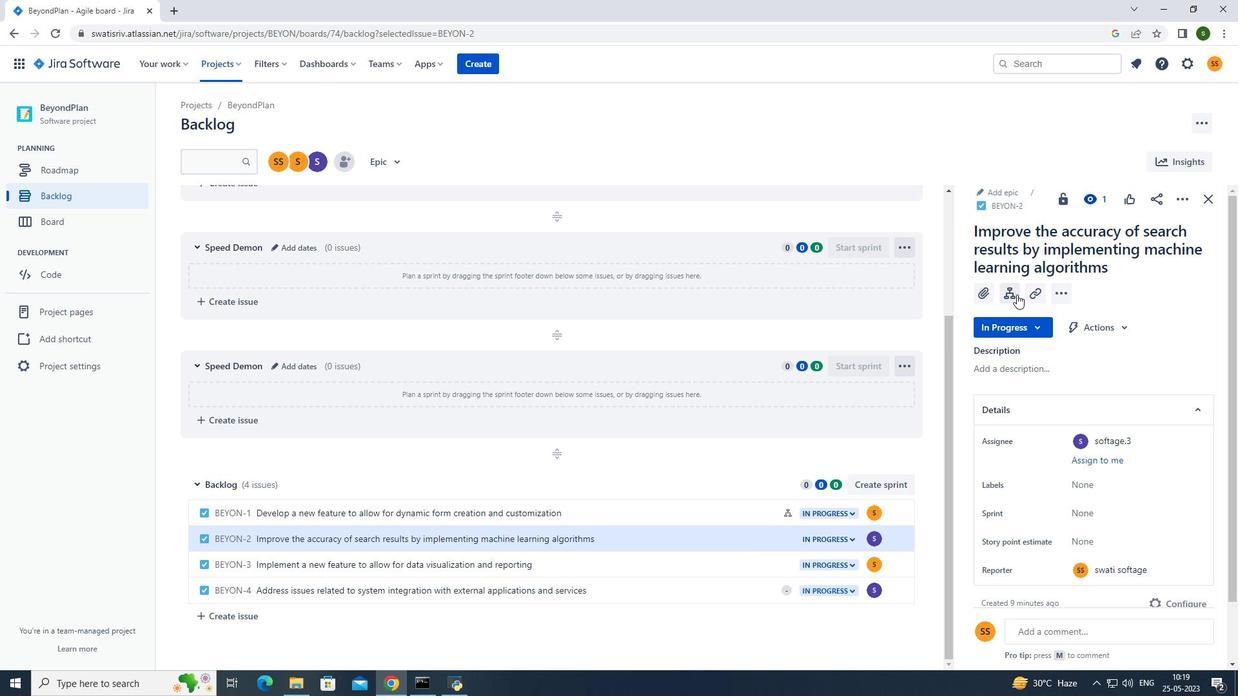 
Action: Mouse pressed left at (1014, 294)
Screenshot: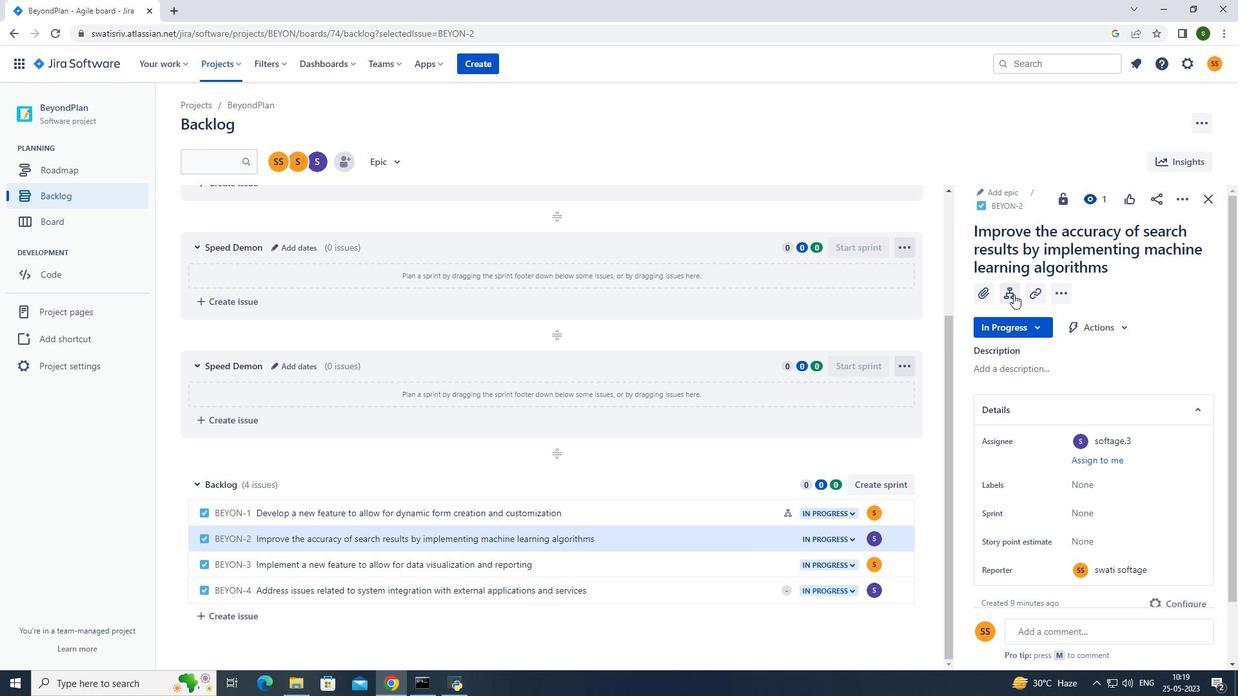 
Action: Mouse moved to (1024, 416)
Screenshot: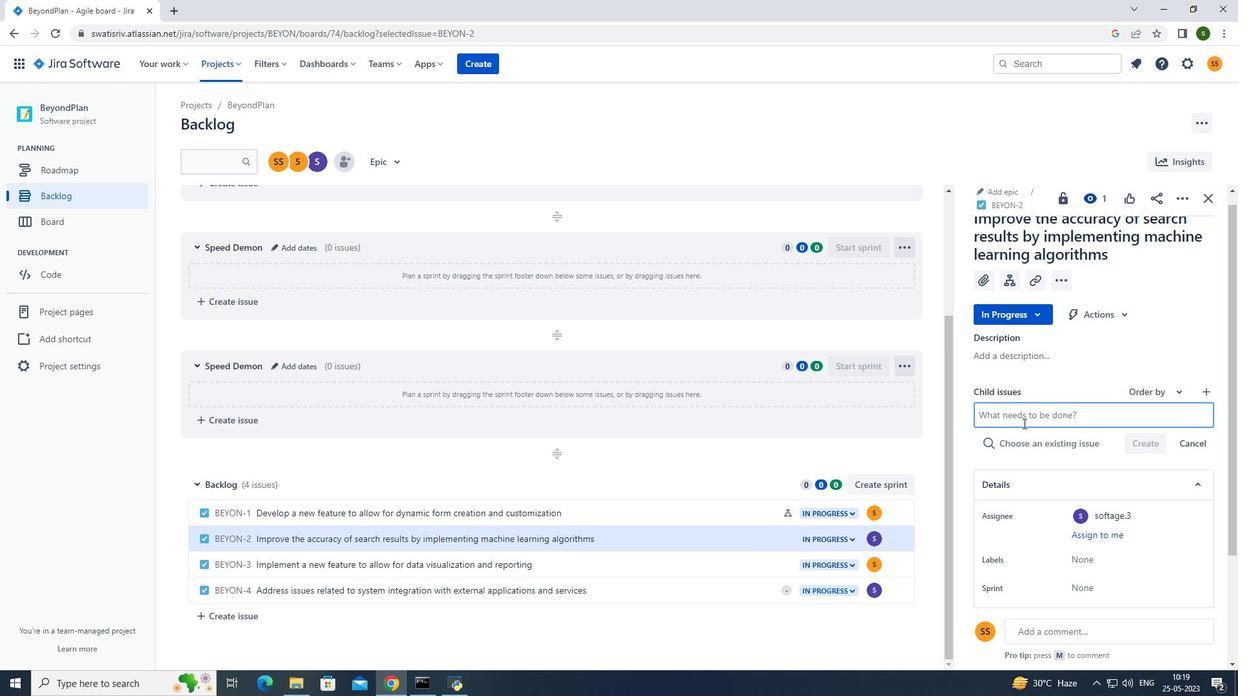 
Action: Mouse pressed left at (1024, 416)
Screenshot: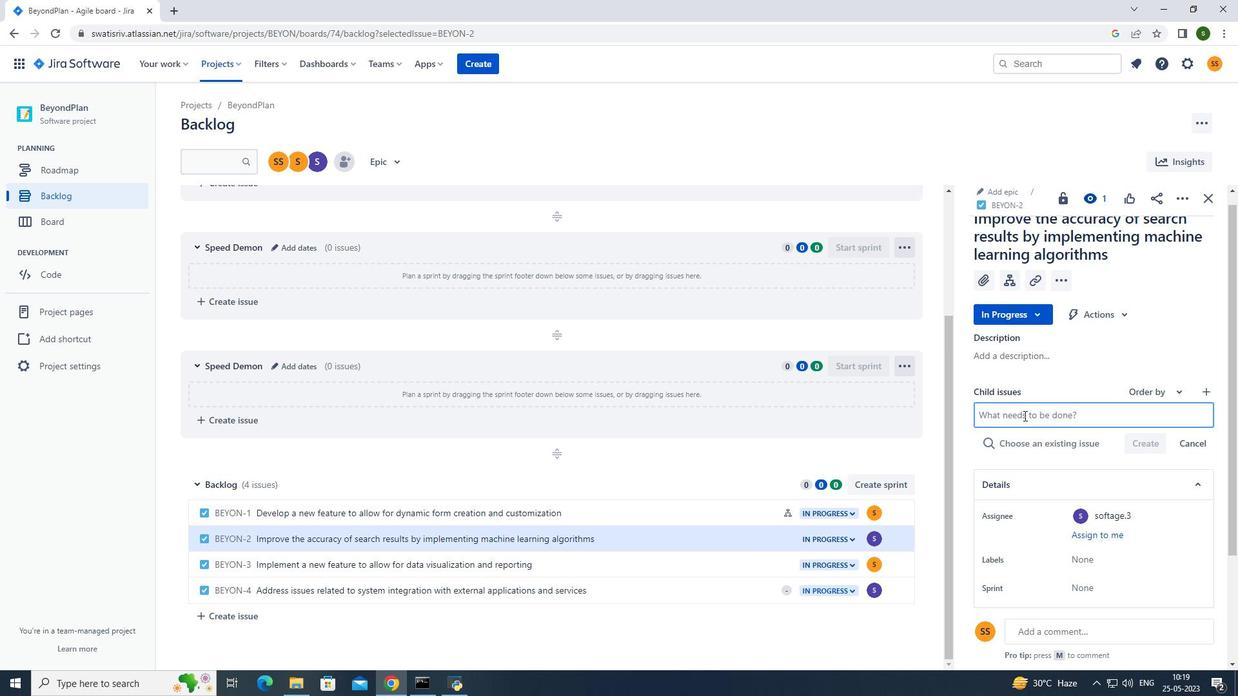 
Action: Key pressed <Key.caps_lock>C<Key.caps_lock>ode<Key.space>opto<Key.backspace>imization<Key.space>for<Key.space>low-latency<Key.space>data<Key.space>encryption<Key.enter>
Screenshot: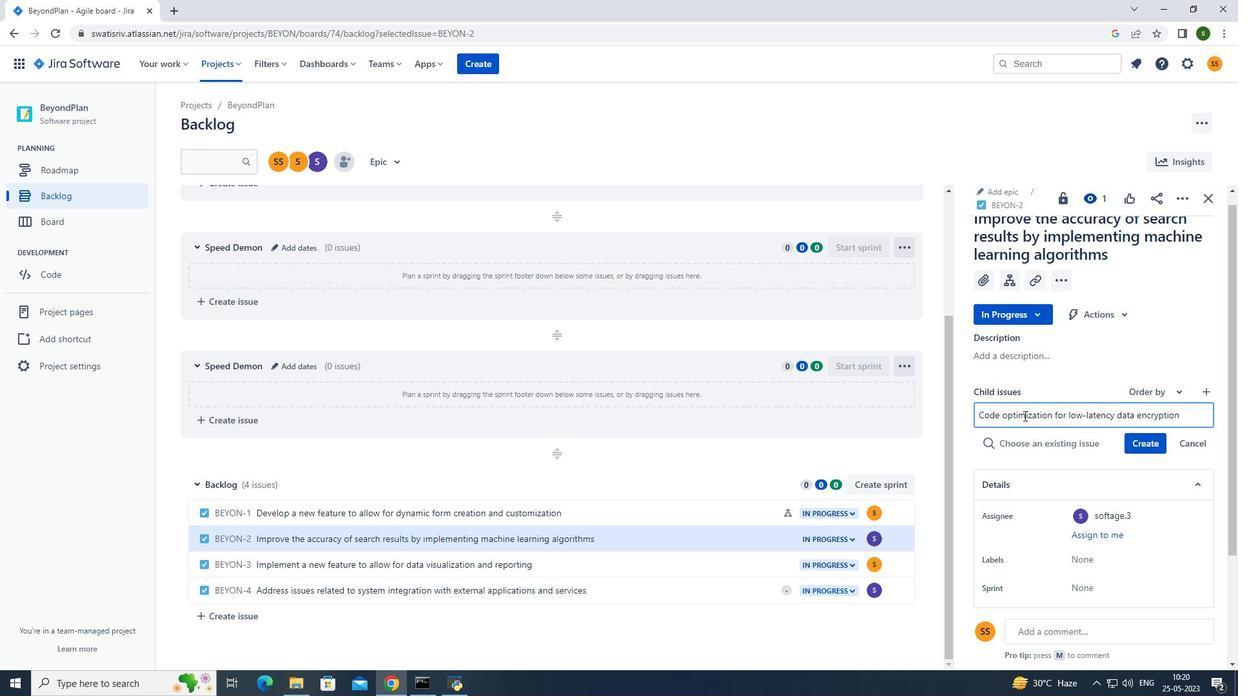 
Action: Mouse moved to (1152, 423)
Screenshot: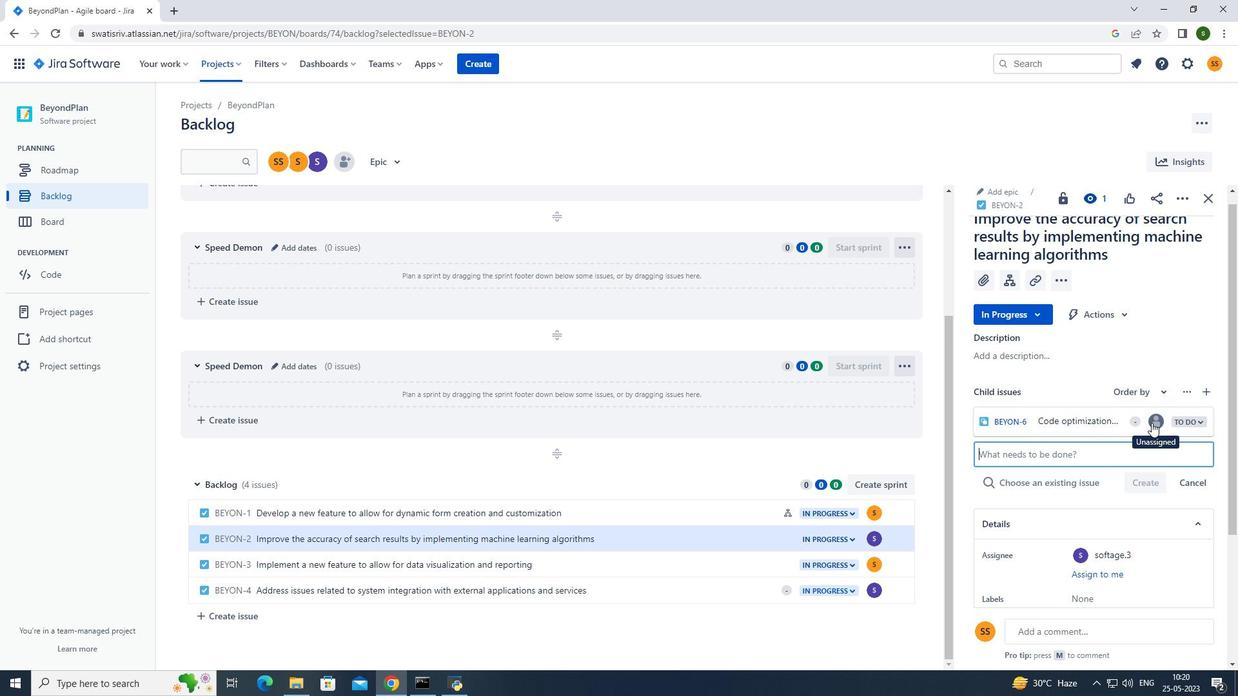 
Action: Mouse pressed left at (1152, 423)
Screenshot: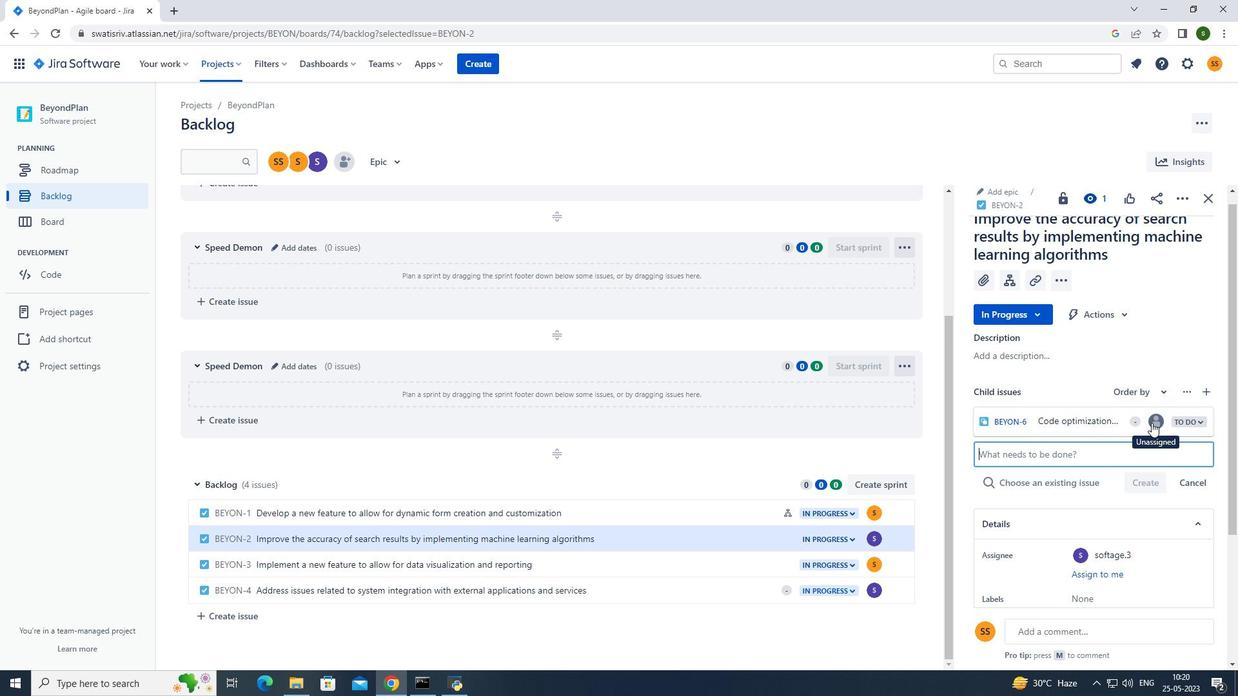 
Action: Mouse moved to (1052, 354)
Screenshot: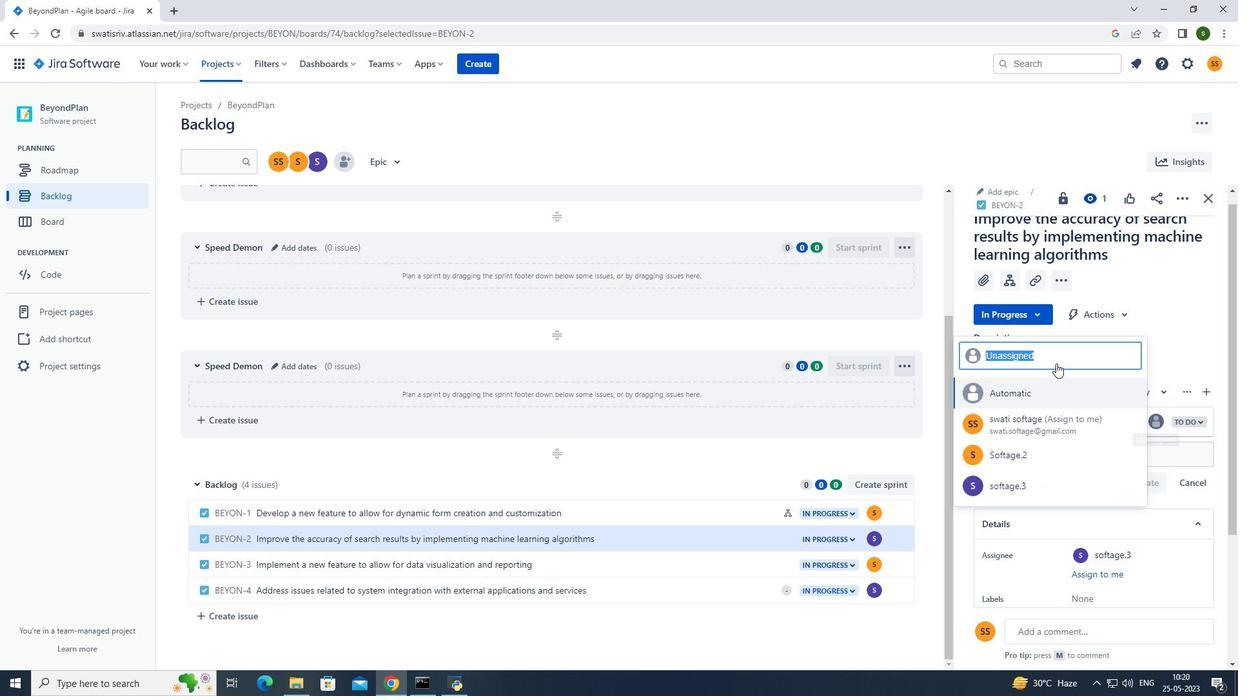 
Action: Key pressed softage.3<Key.shift>@softage.net
Screenshot: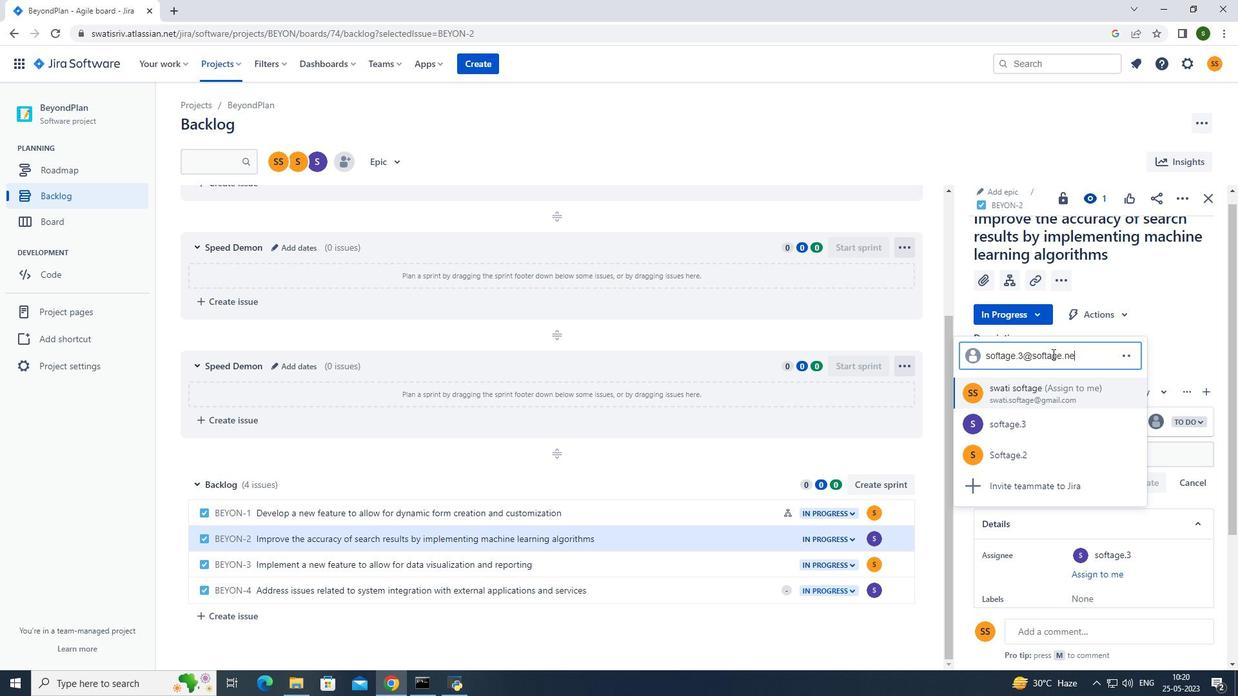 
Action: Mouse moved to (1052, 419)
Screenshot: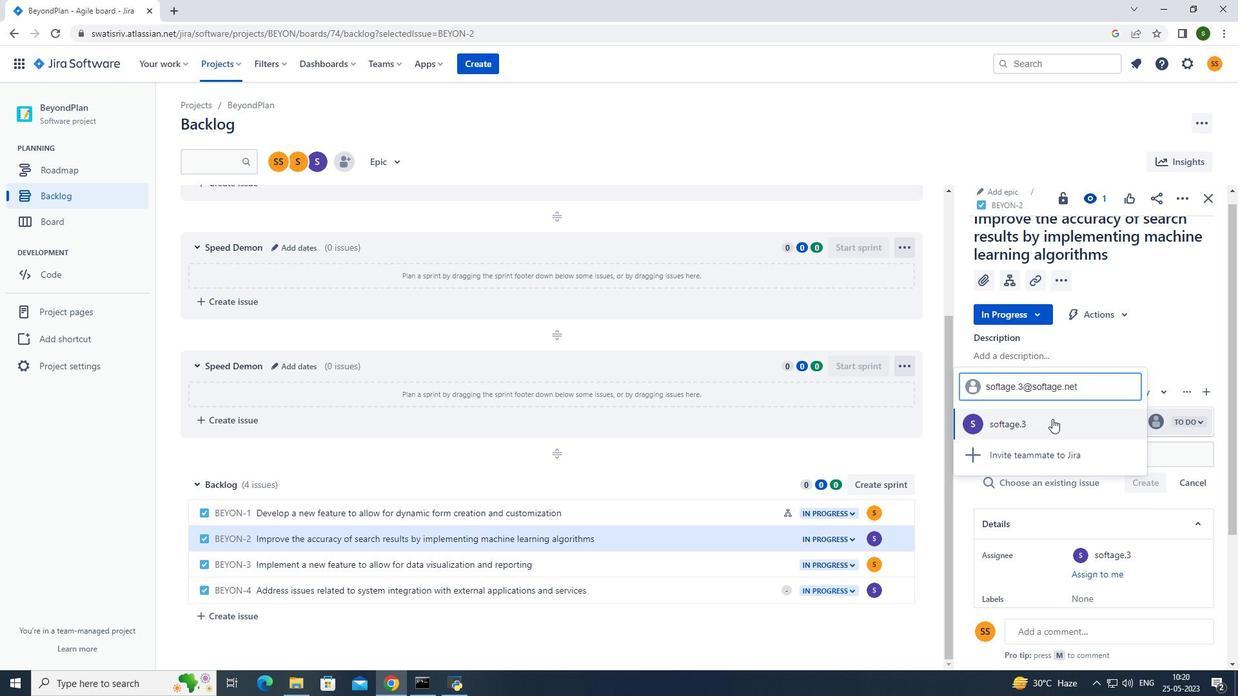 
Action: Mouse pressed left at (1052, 419)
Screenshot: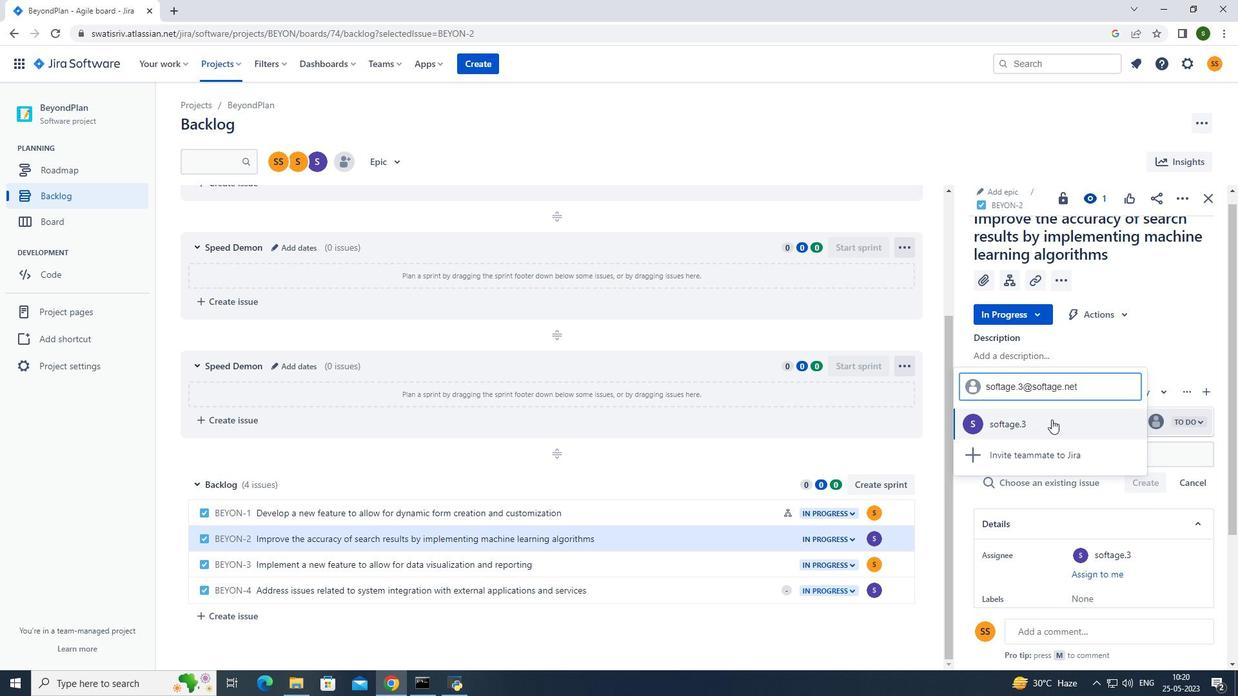 
Action: Mouse moved to (768, 129)
Screenshot: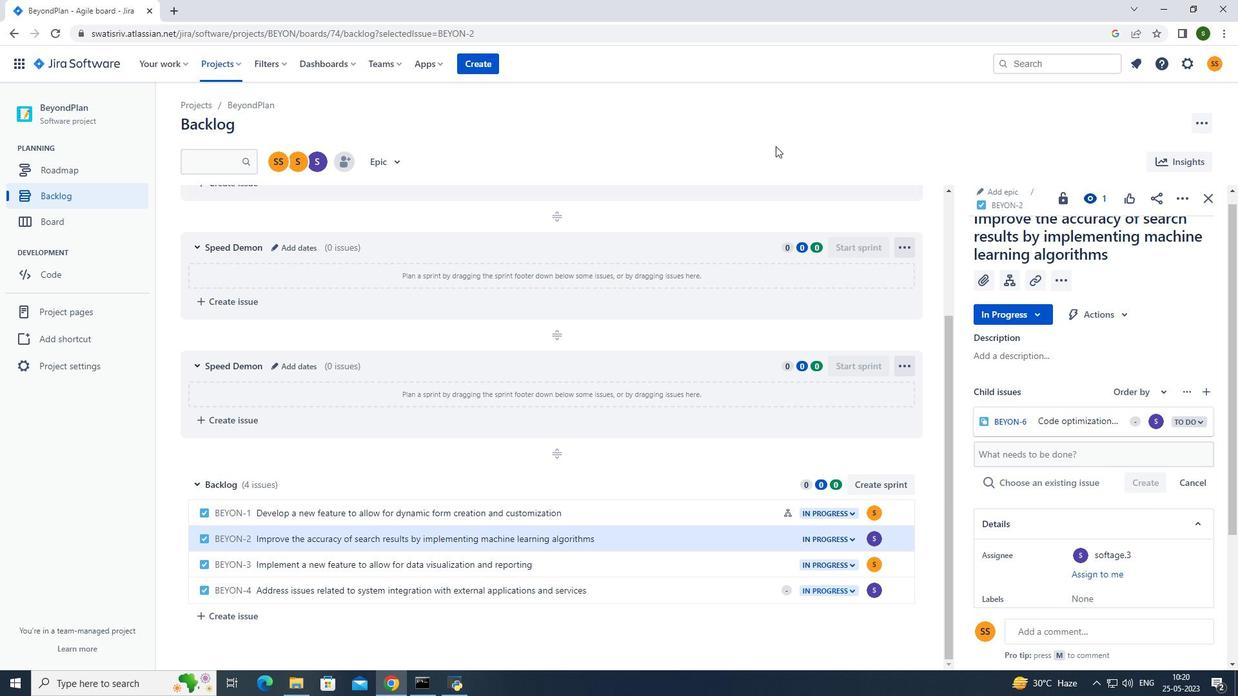 
Action: Mouse pressed left at (768, 129)
Screenshot: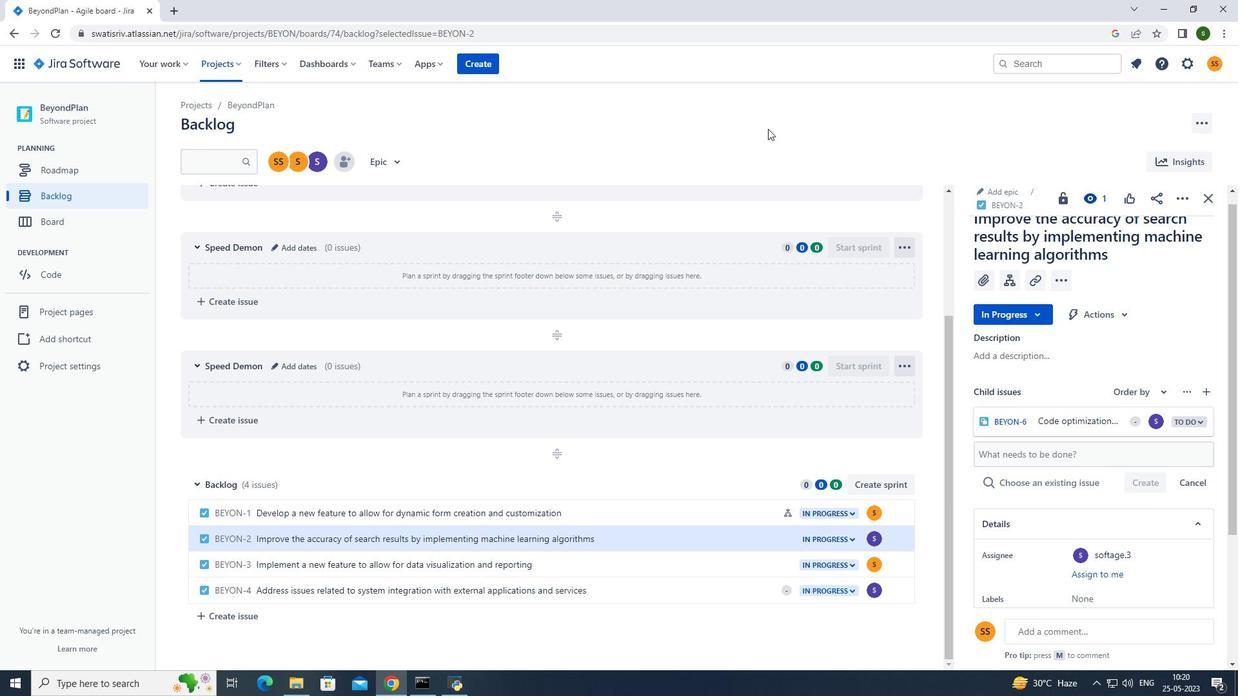 
